 Task: Create a due date automation trigger when advanced on, 2 days after a card is due add checklist without checklist at 11:00 AM.
Action: Mouse moved to (1159, 342)
Screenshot: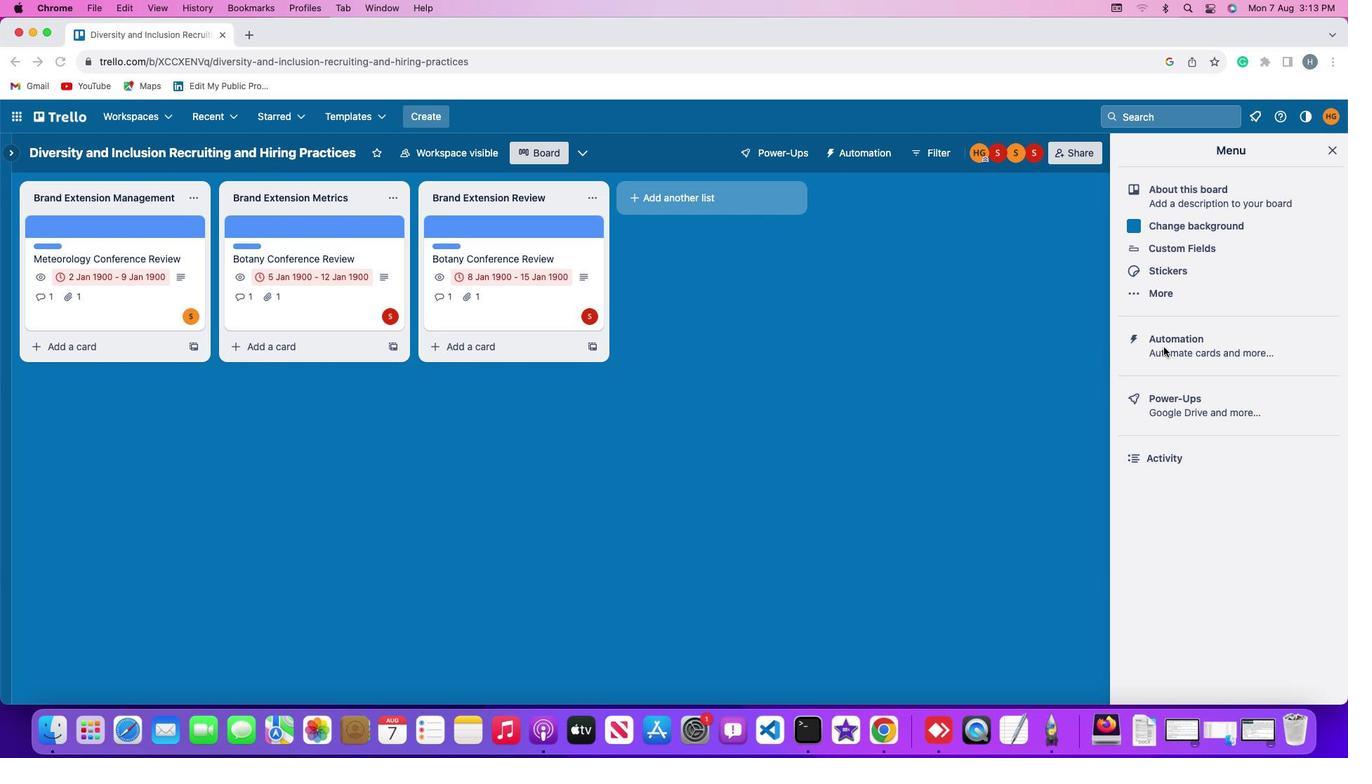 
Action: Mouse pressed left at (1159, 342)
Screenshot: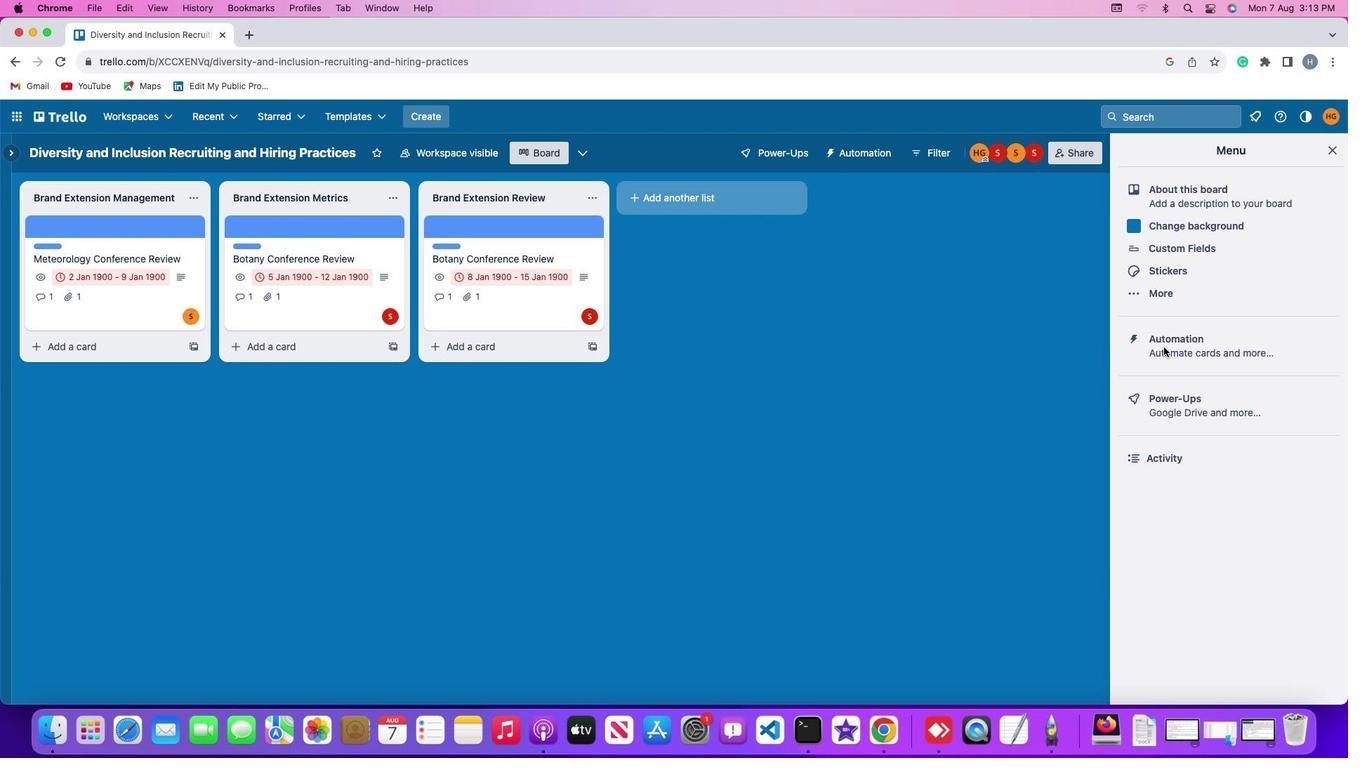 
Action: Mouse pressed left at (1159, 342)
Screenshot: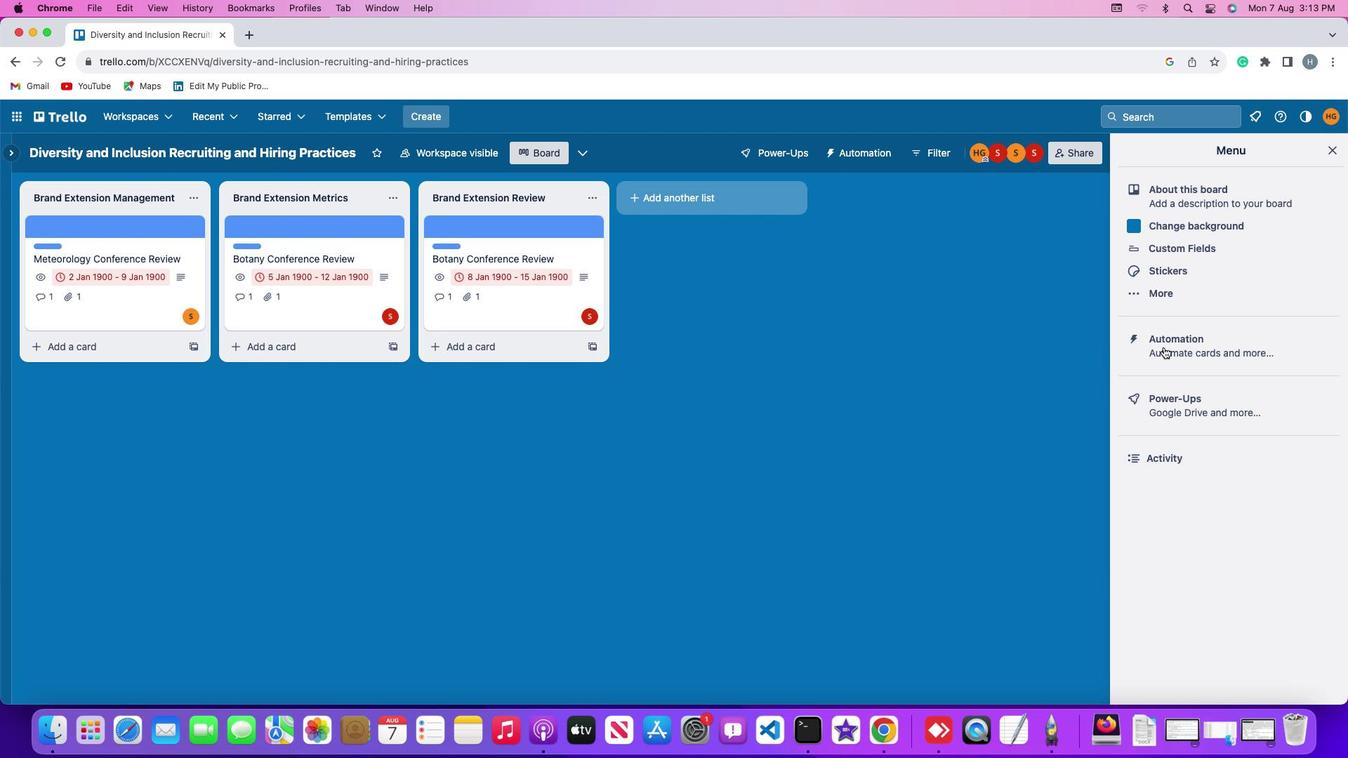 
Action: Mouse moved to (68, 325)
Screenshot: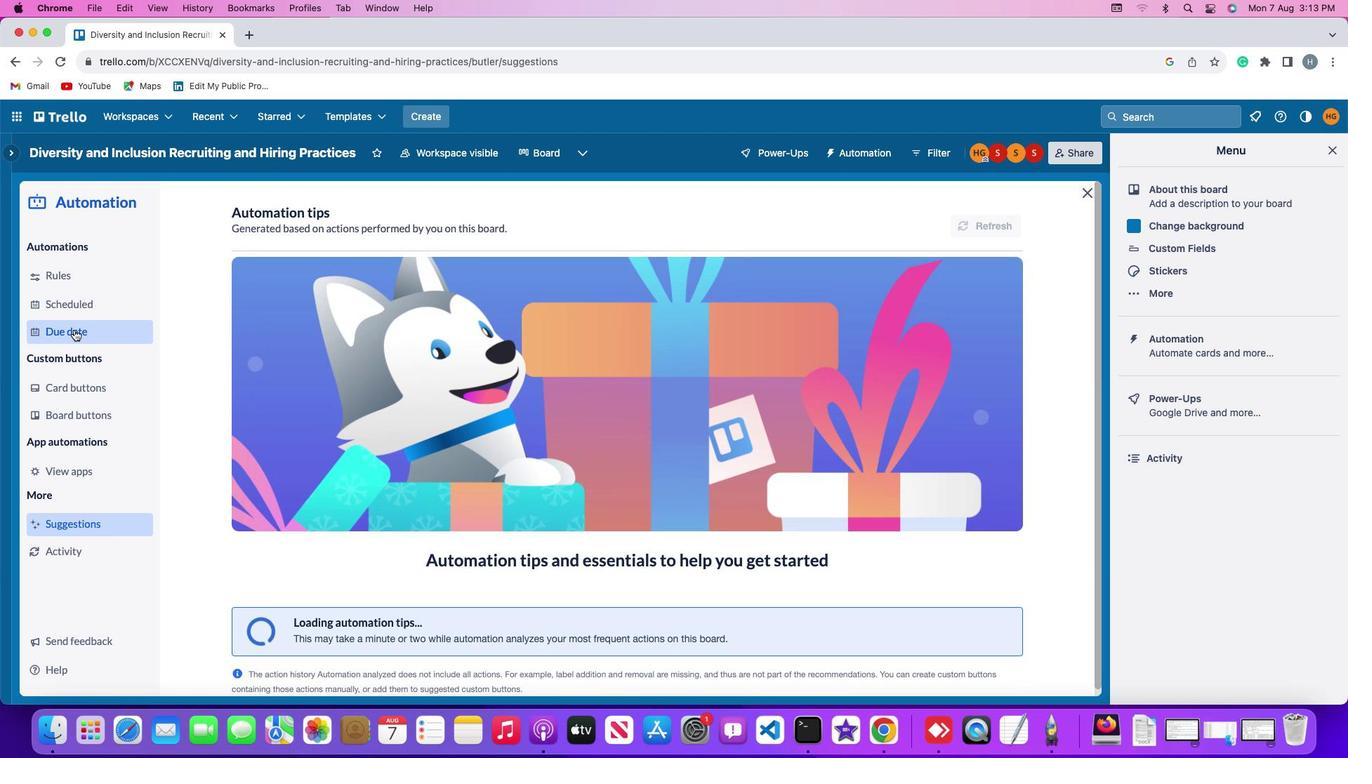 
Action: Mouse pressed left at (68, 325)
Screenshot: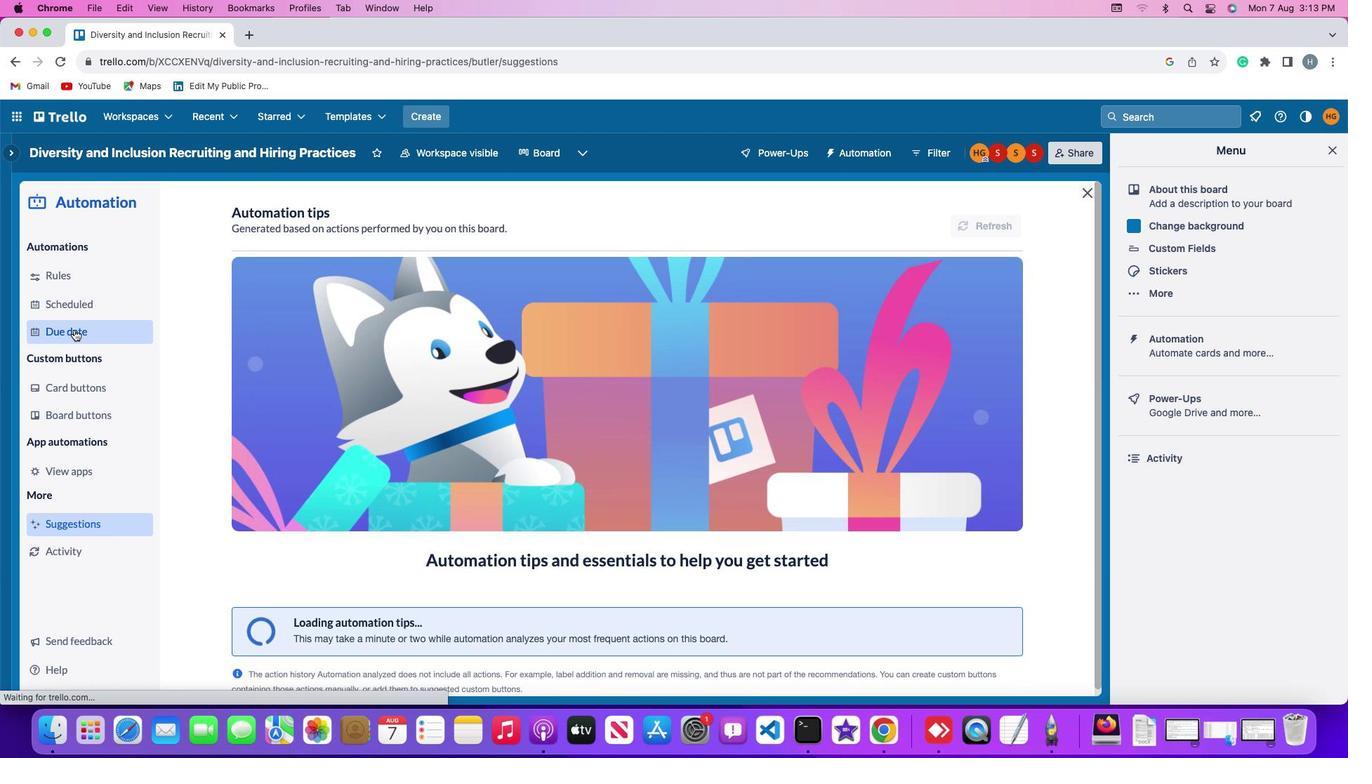 
Action: Mouse moved to (936, 210)
Screenshot: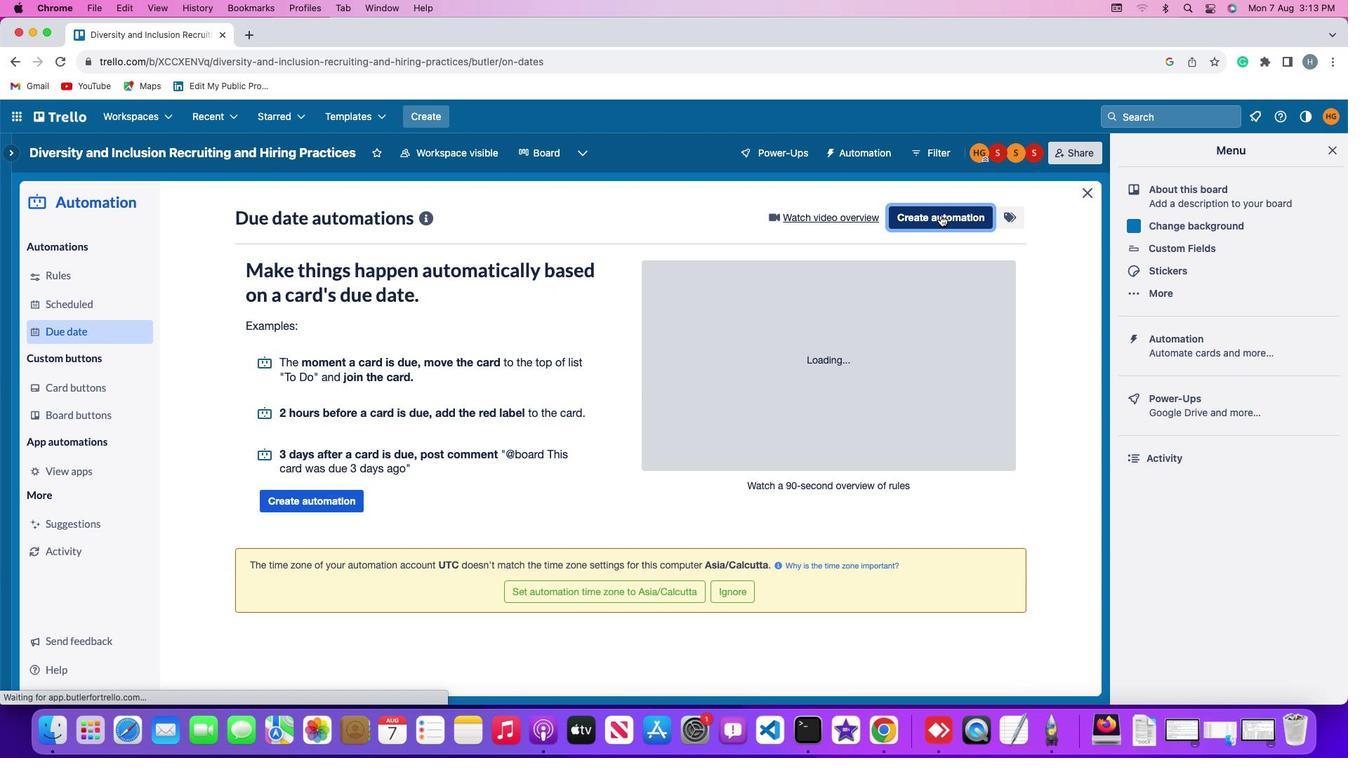 
Action: Mouse pressed left at (936, 210)
Screenshot: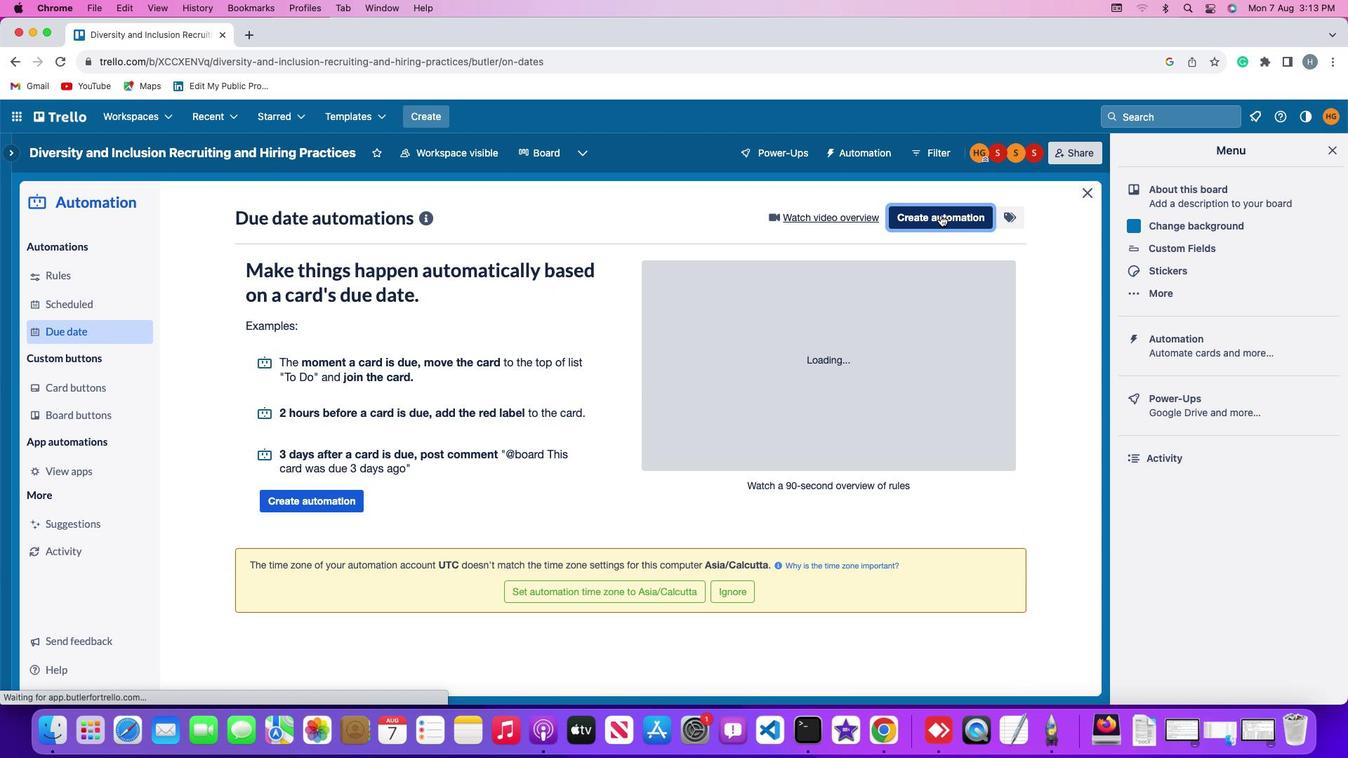 
Action: Mouse moved to (554, 342)
Screenshot: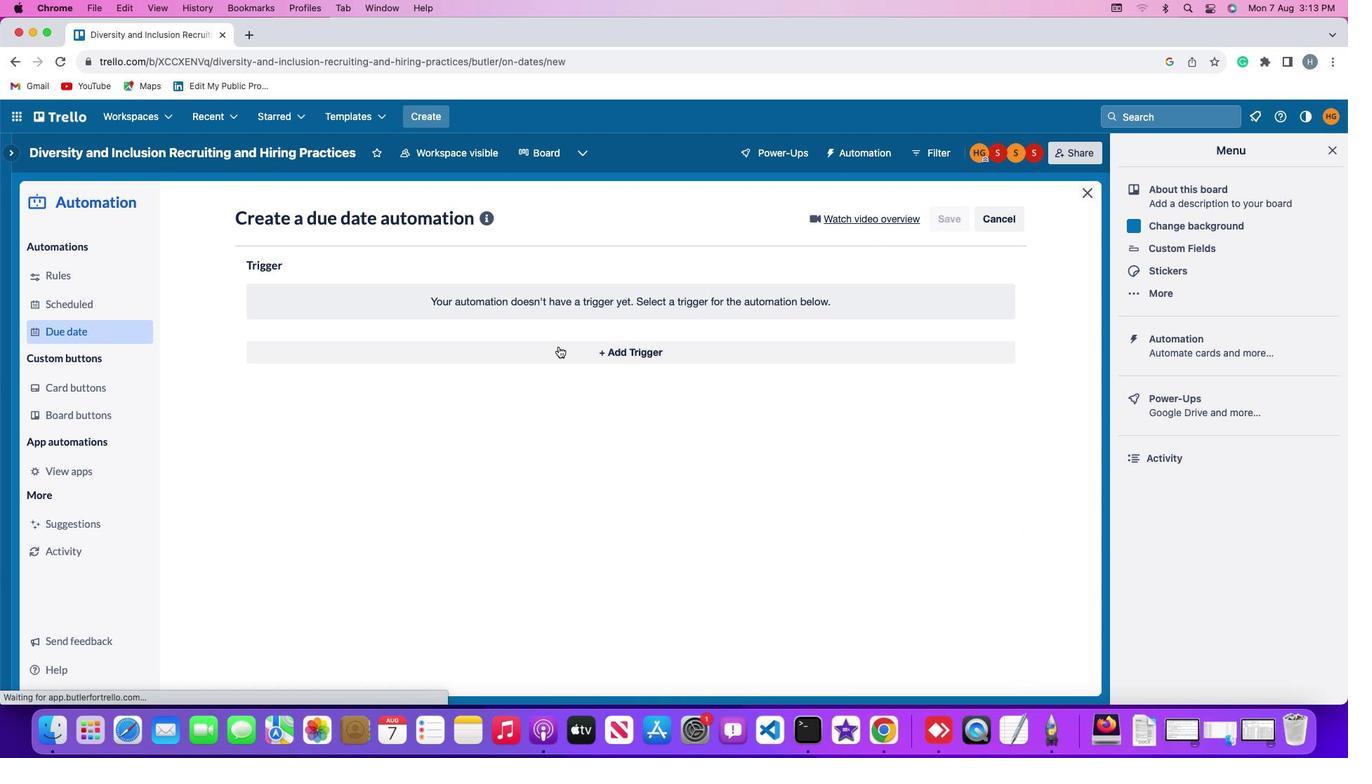 
Action: Mouse pressed left at (554, 342)
Screenshot: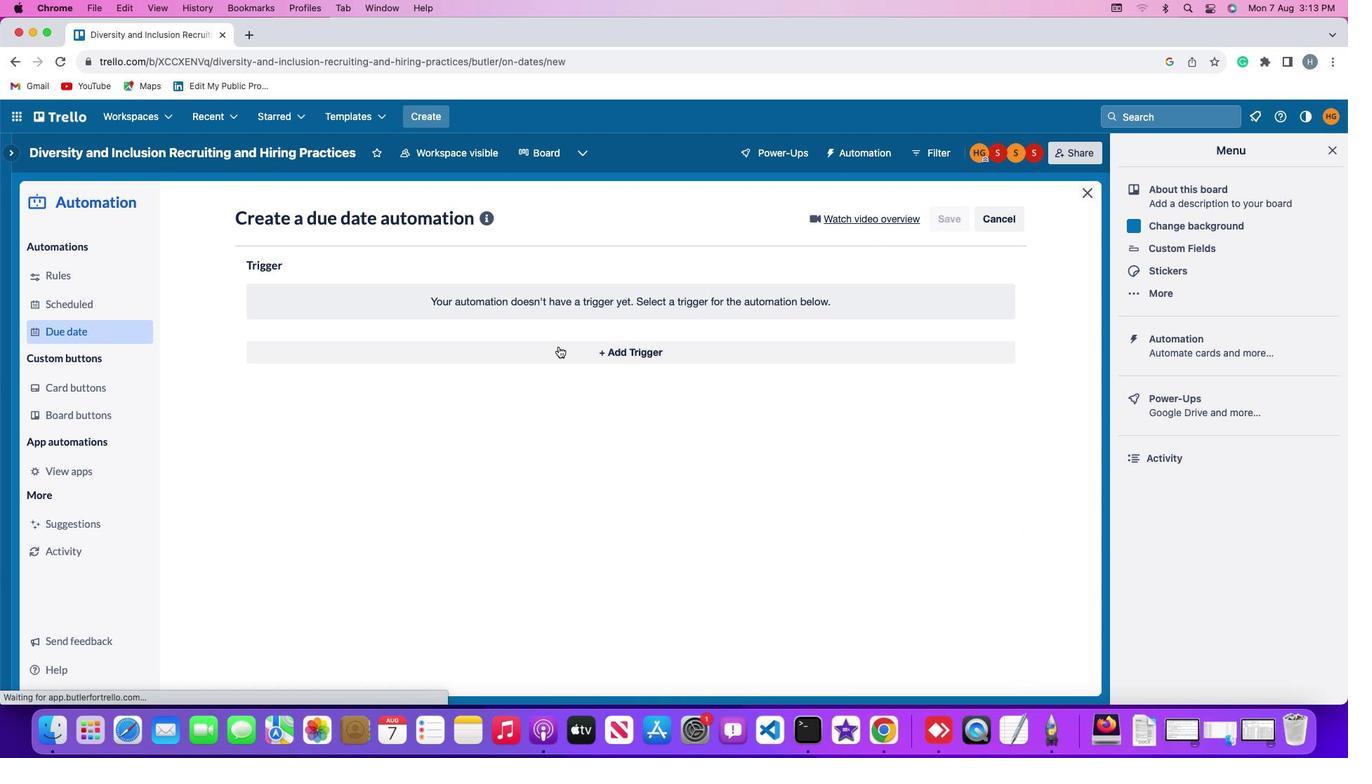 
Action: Mouse moved to (268, 559)
Screenshot: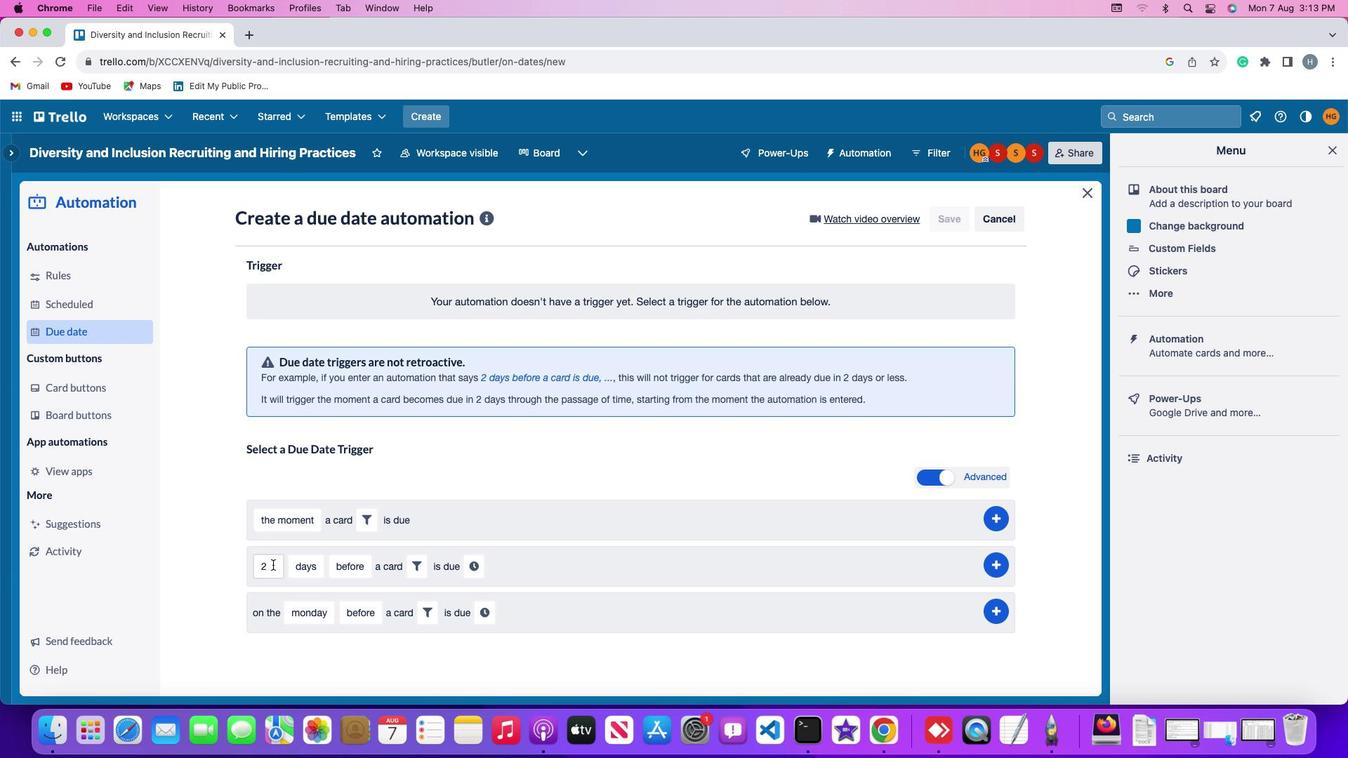 
Action: Mouse pressed left at (268, 559)
Screenshot: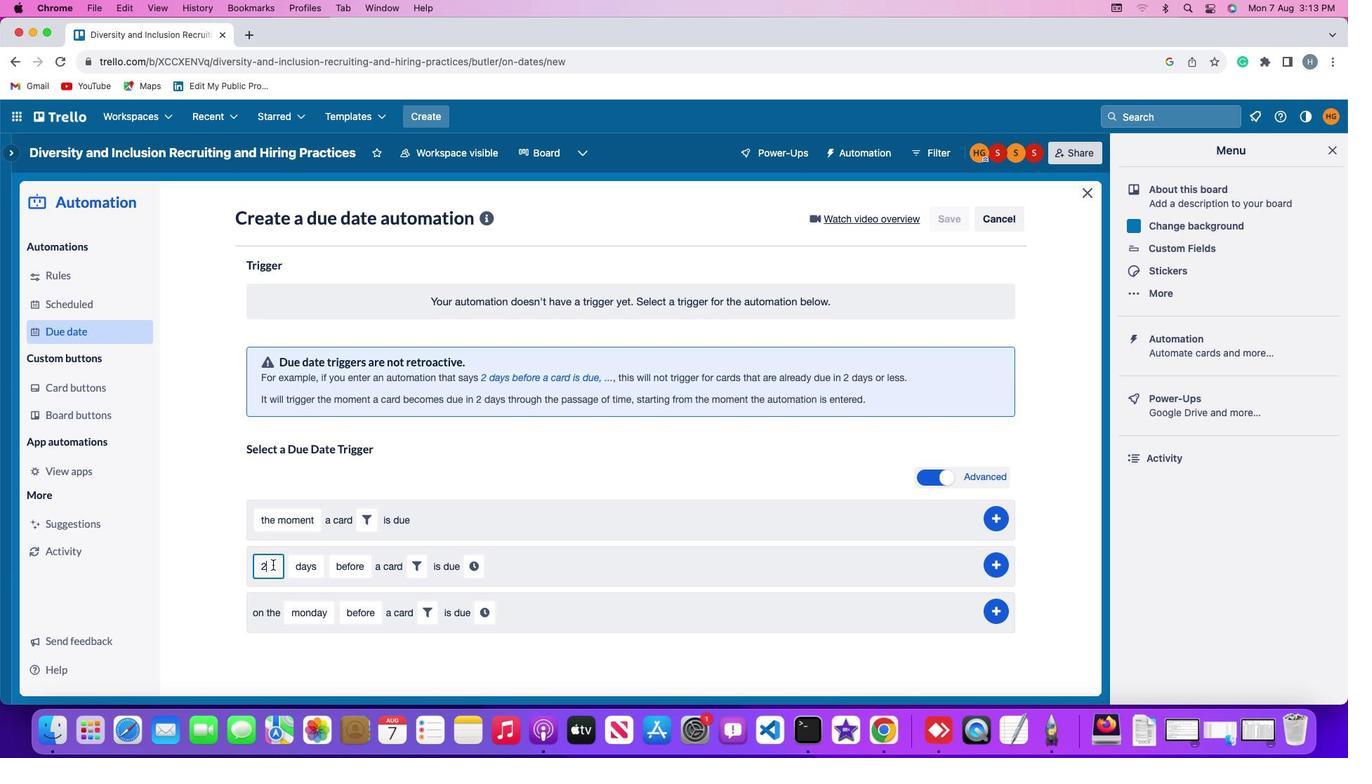 
Action: Mouse moved to (285, 551)
Screenshot: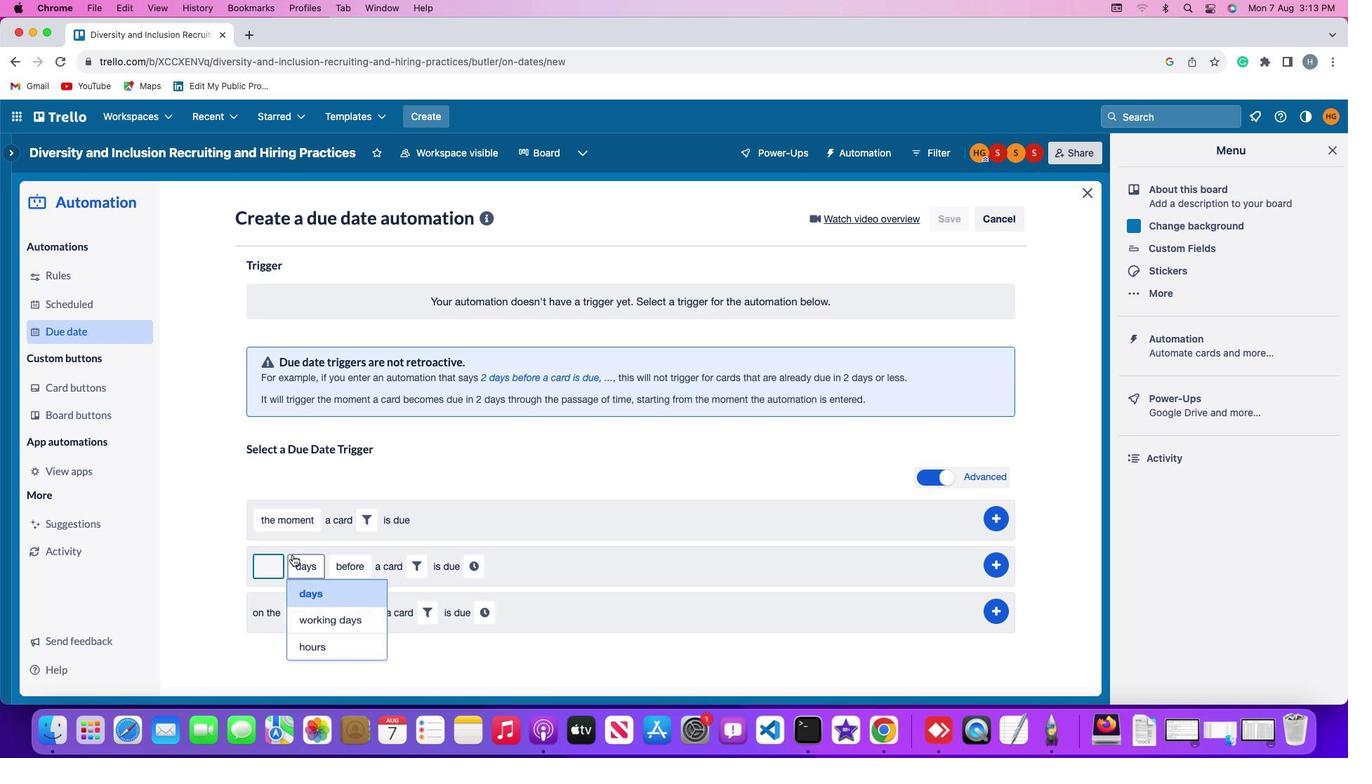 
Action: Key pressed Key.backspace
Screenshot: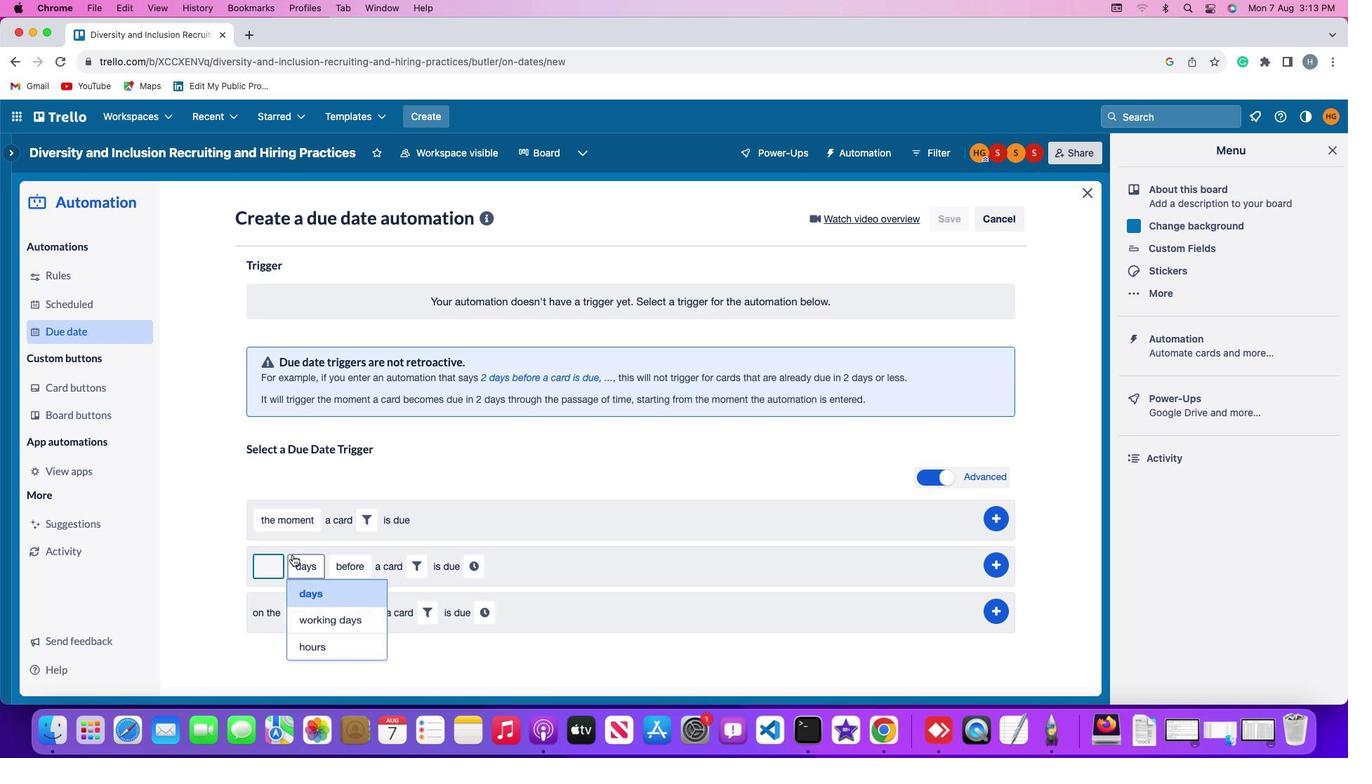 
Action: Mouse moved to (287, 550)
Screenshot: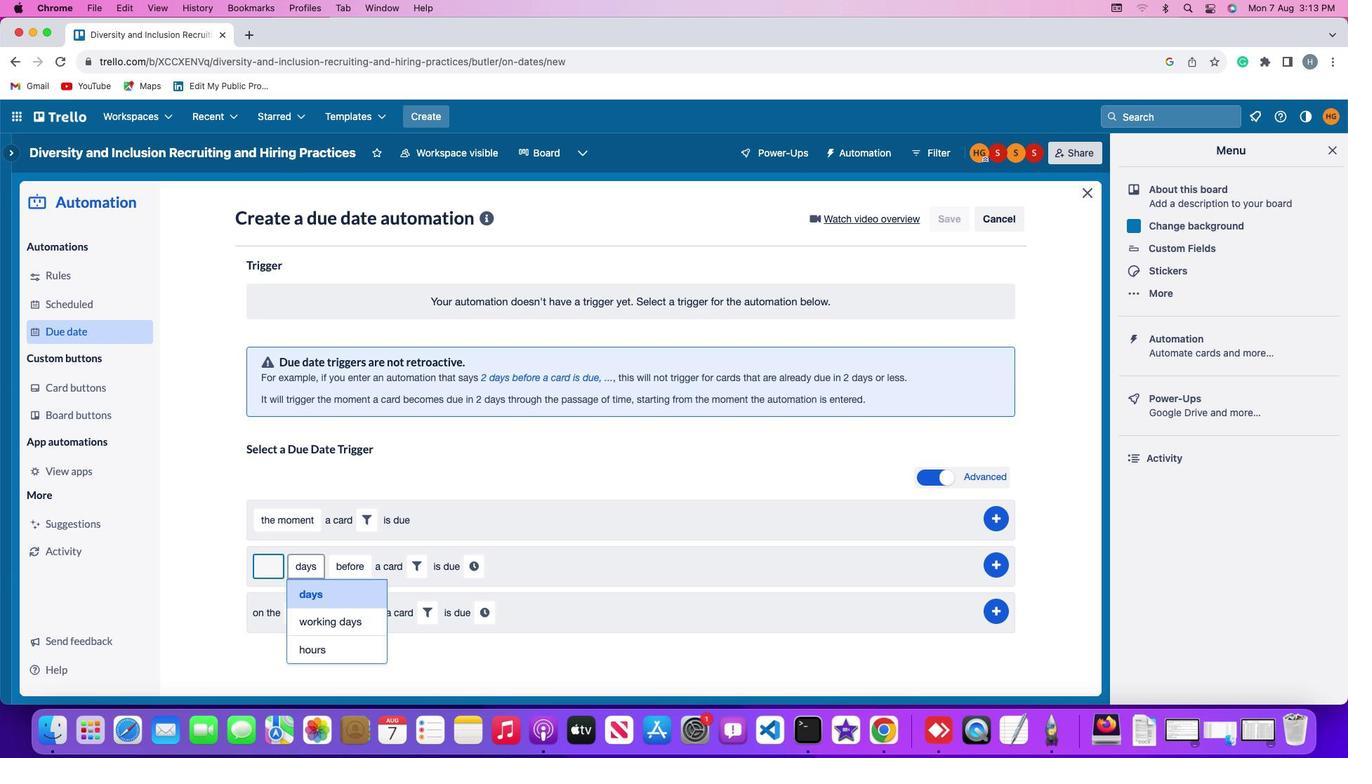 
Action: Key pressed '2'
Screenshot: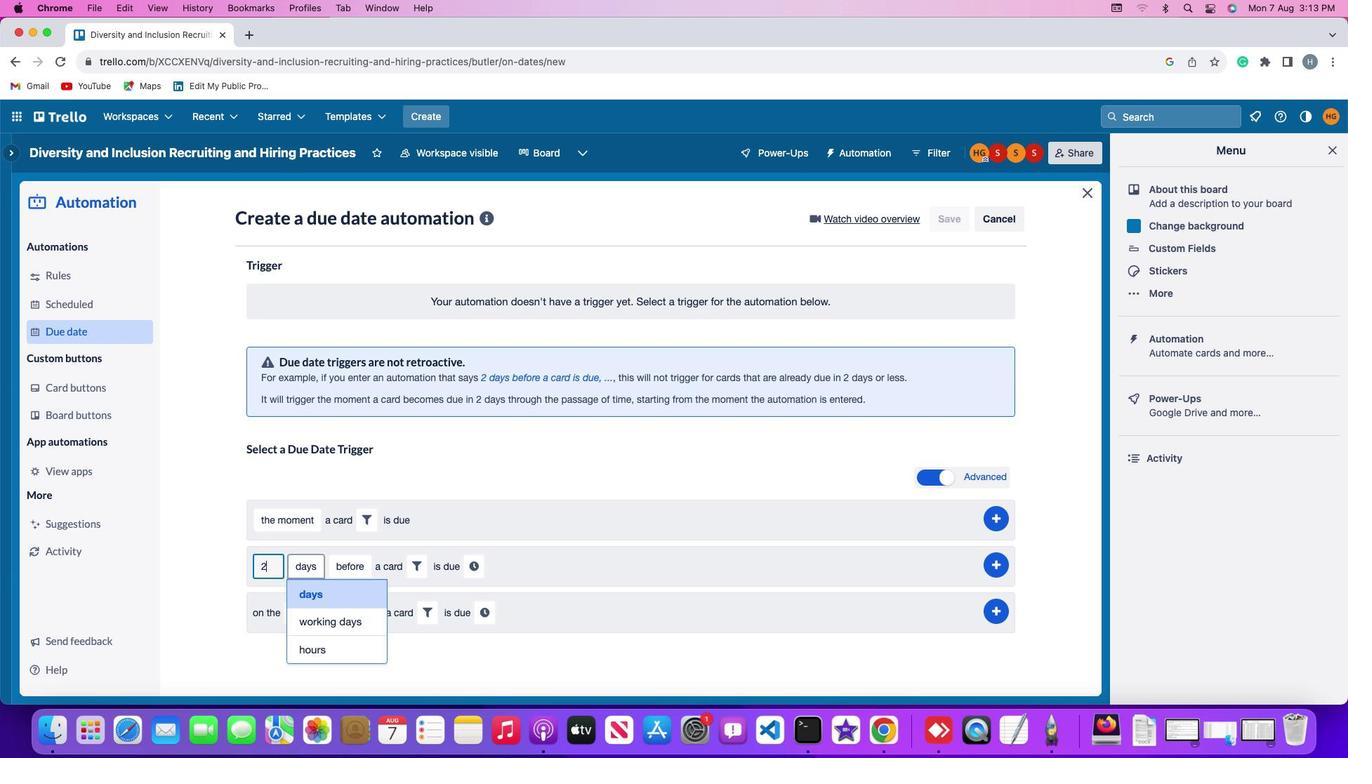 
Action: Mouse moved to (315, 589)
Screenshot: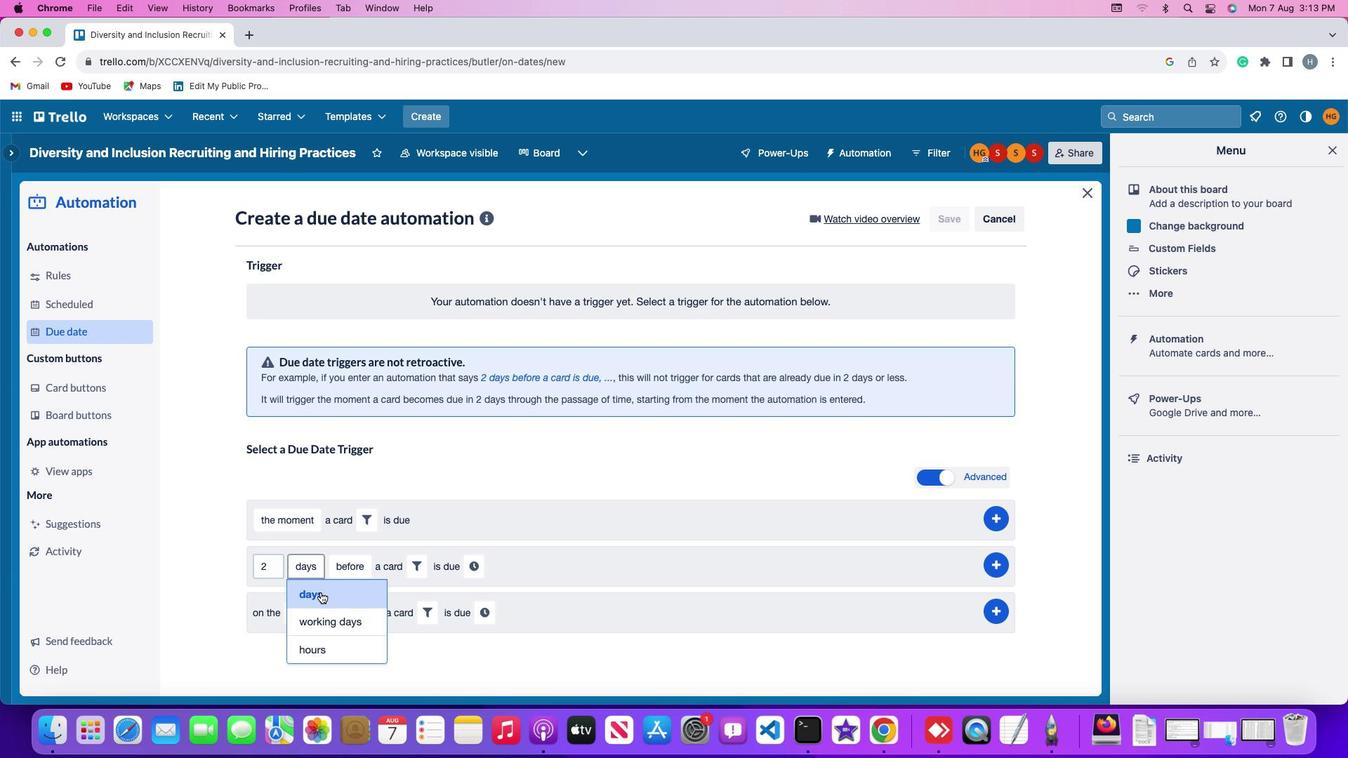 
Action: Mouse pressed left at (315, 589)
Screenshot: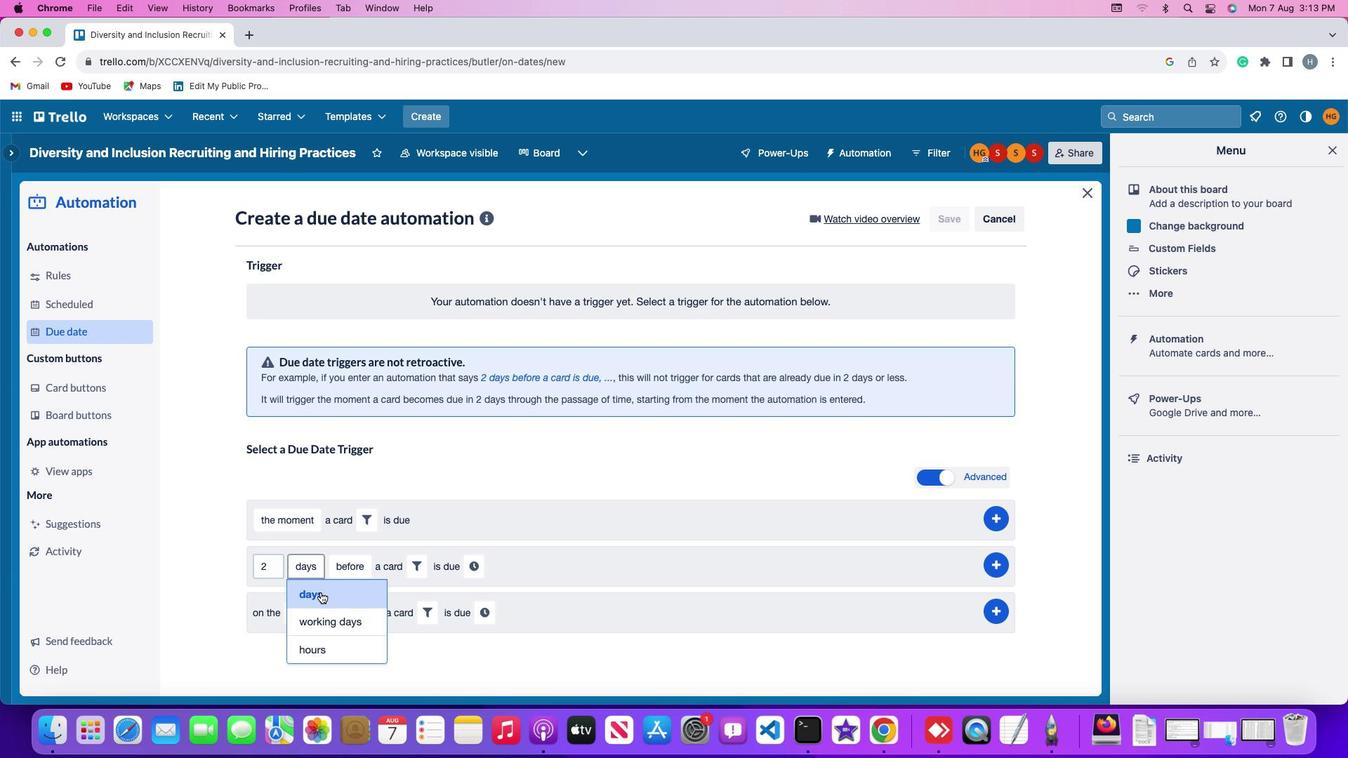 
Action: Mouse moved to (339, 558)
Screenshot: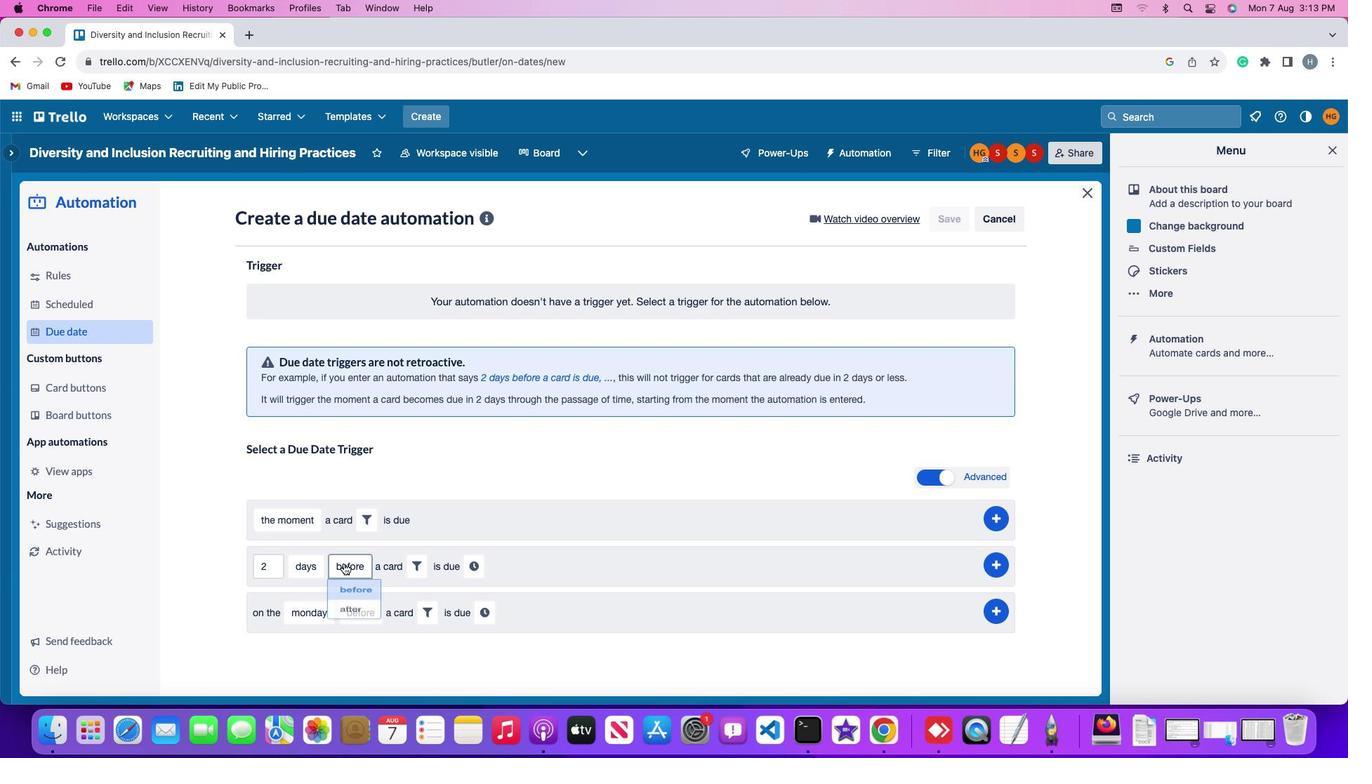 
Action: Mouse pressed left at (339, 558)
Screenshot: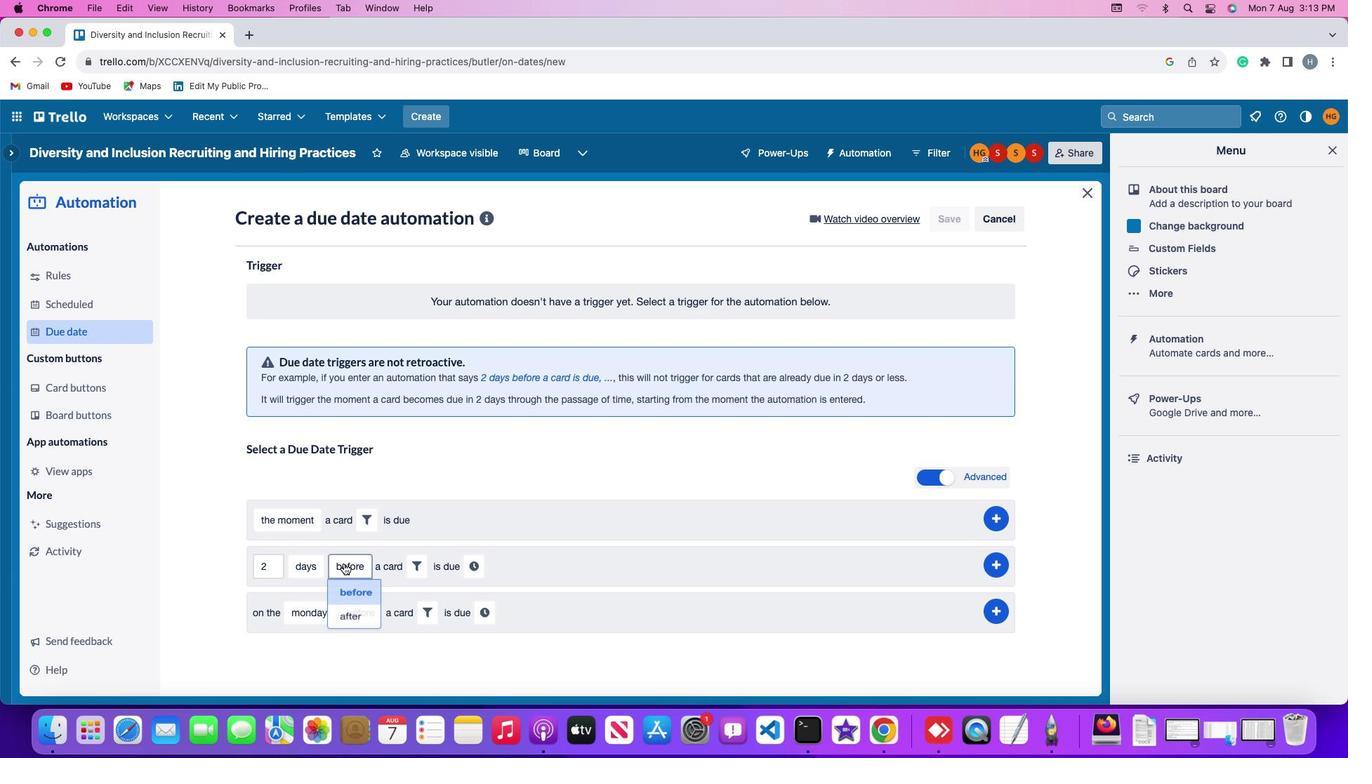 
Action: Mouse moved to (351, 623)
Screenshot: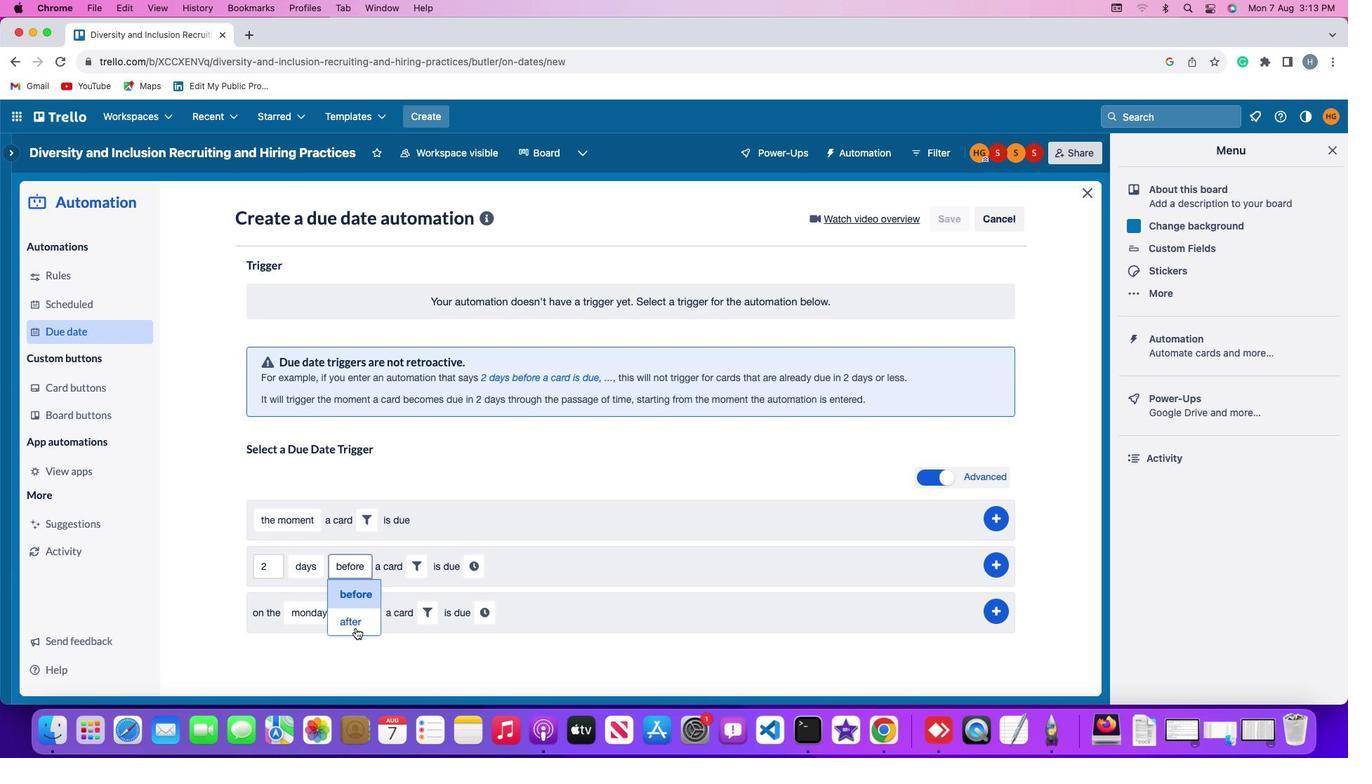 
Action: Mouse pressed left at (351, 623)
Screenshot: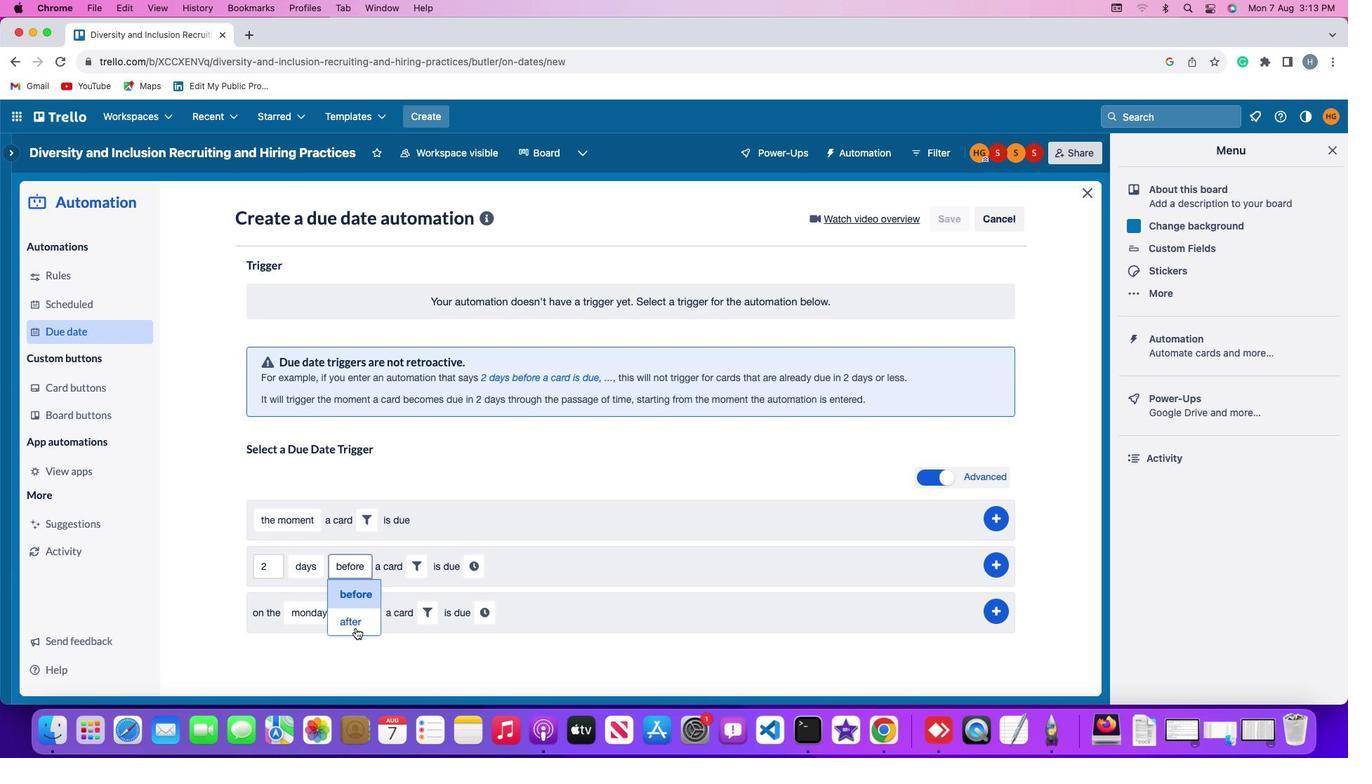 
Action: Mouse moved to (402, 561)
Screenshot: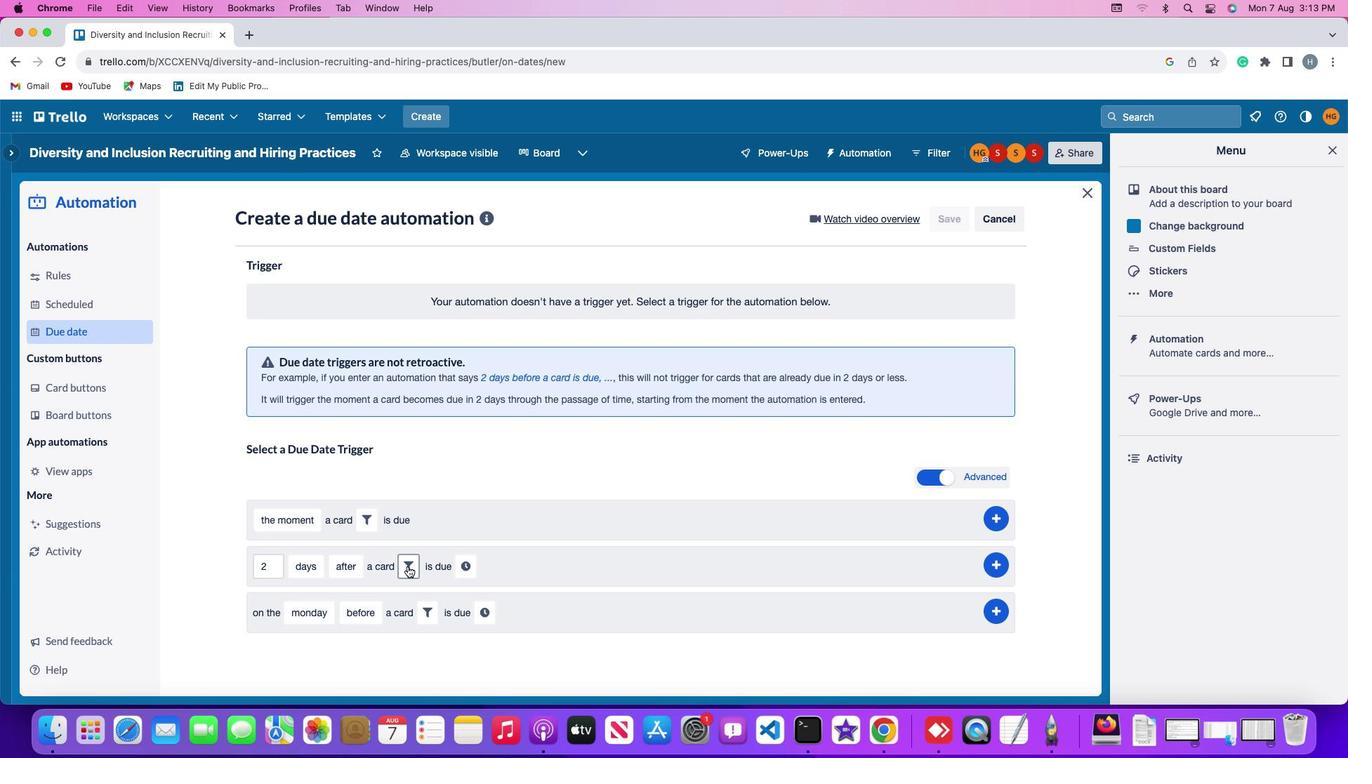 
Action: Mouse pressed left at (402, 561)
Screenshot: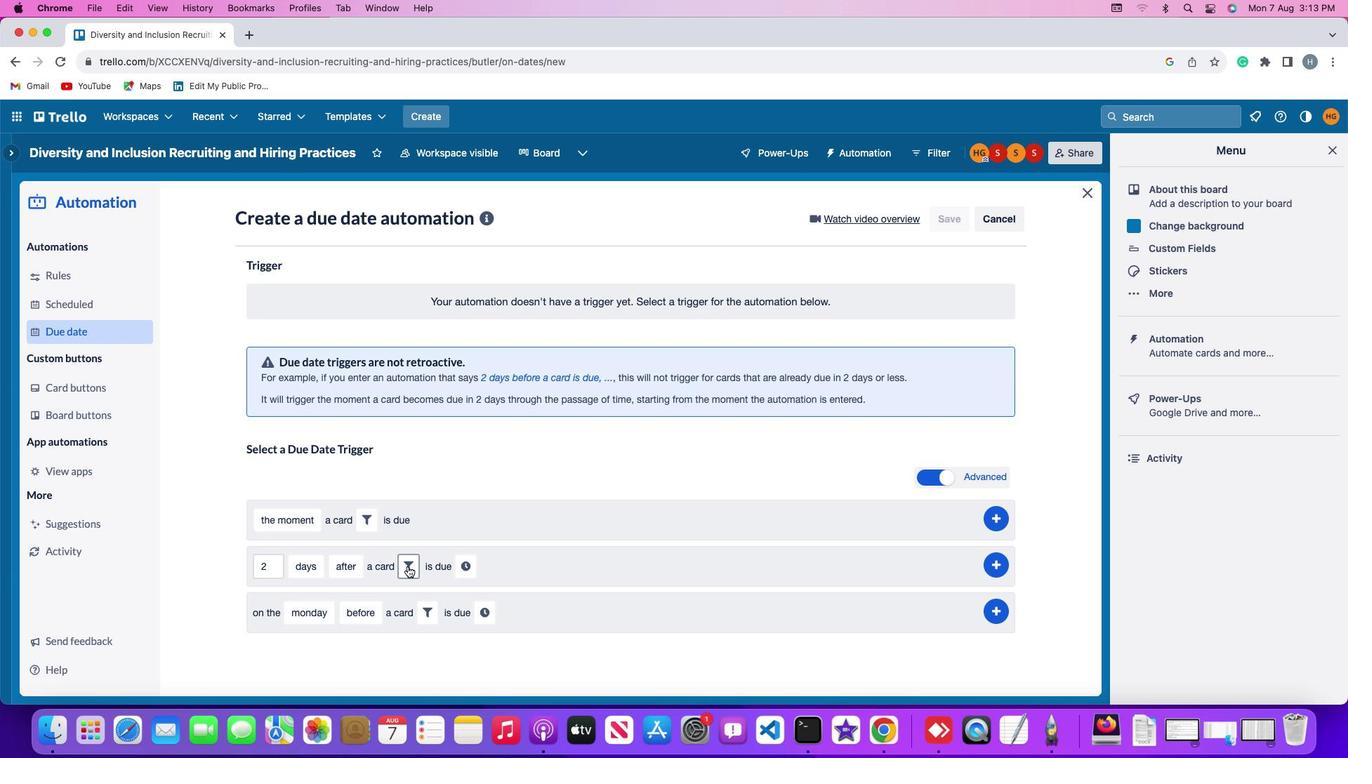 
Action: Mouse moved to (535, 606)
Screenshot: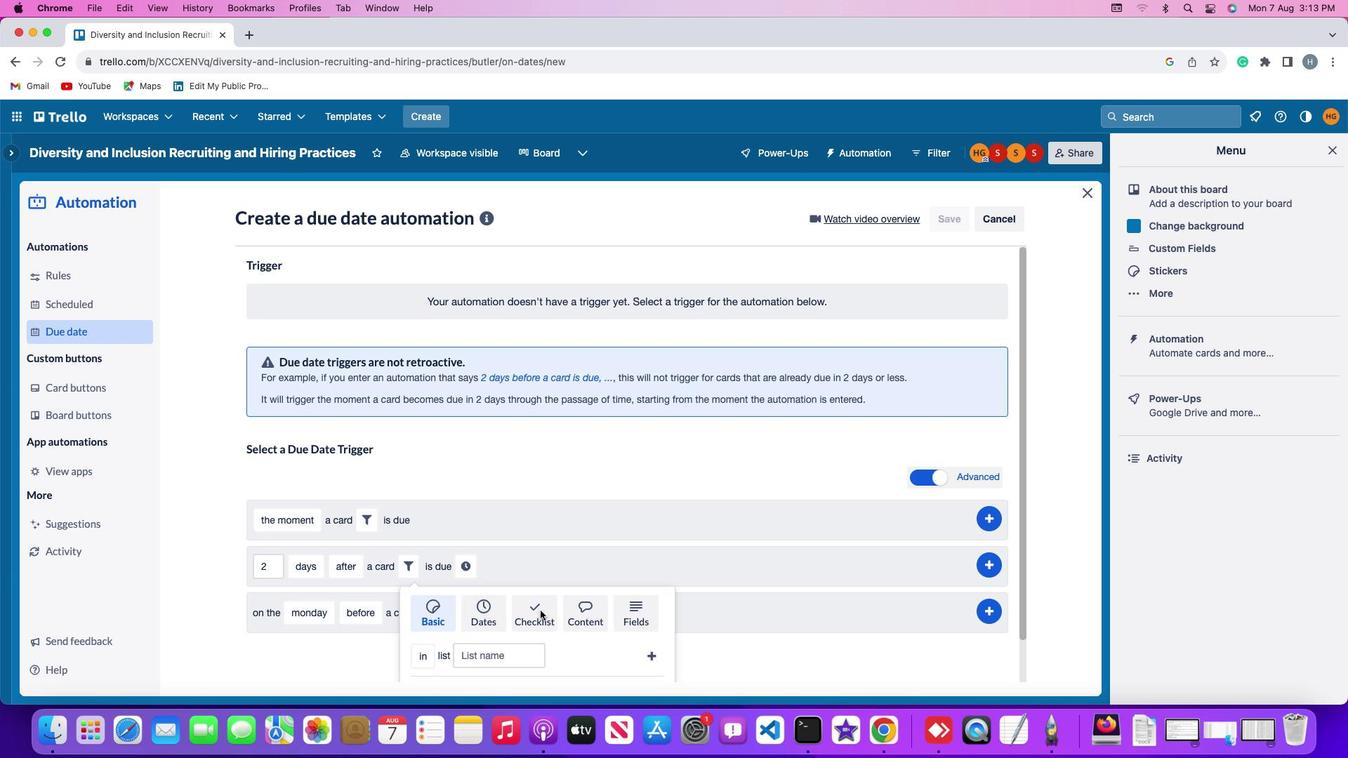 
Action: Mouse pressed left at (535, 606)
Screenshot: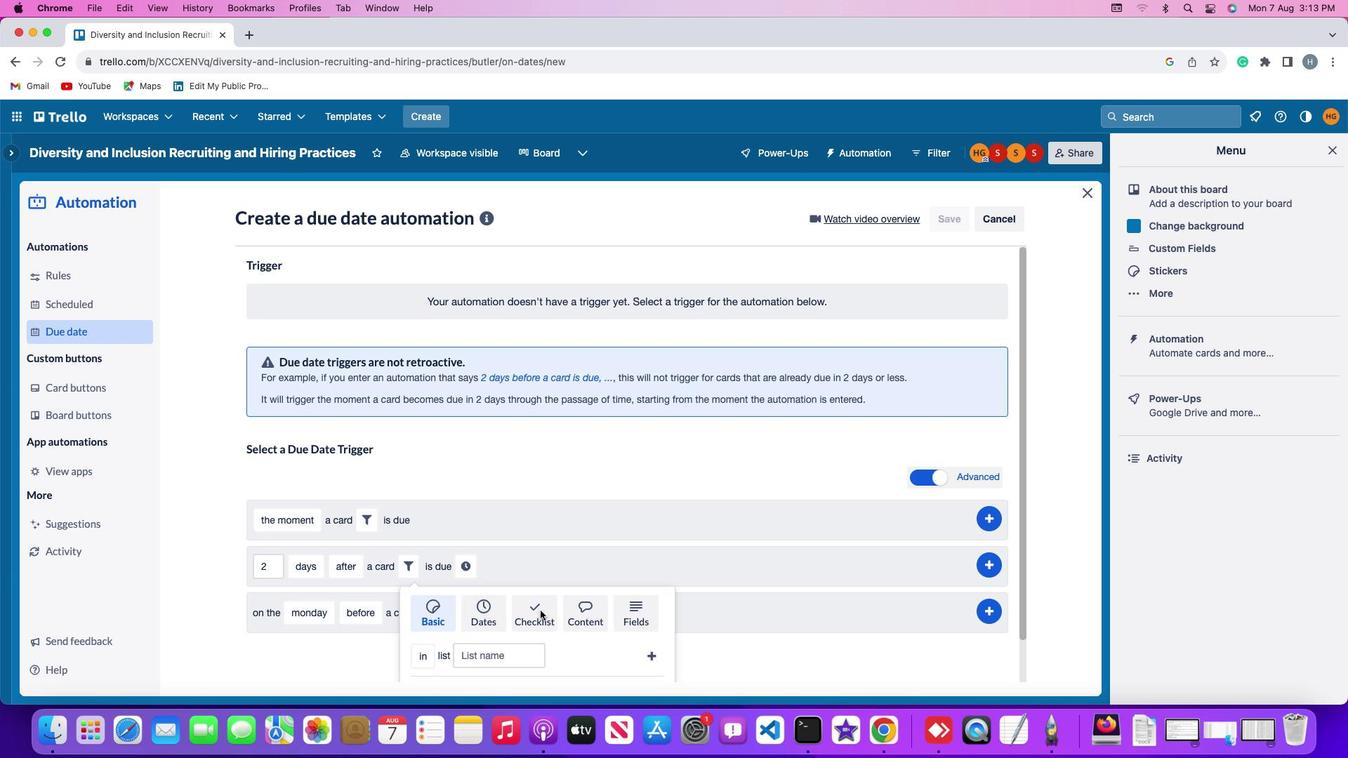 
Action: Mouse moved to (479, 651)
Screenshot: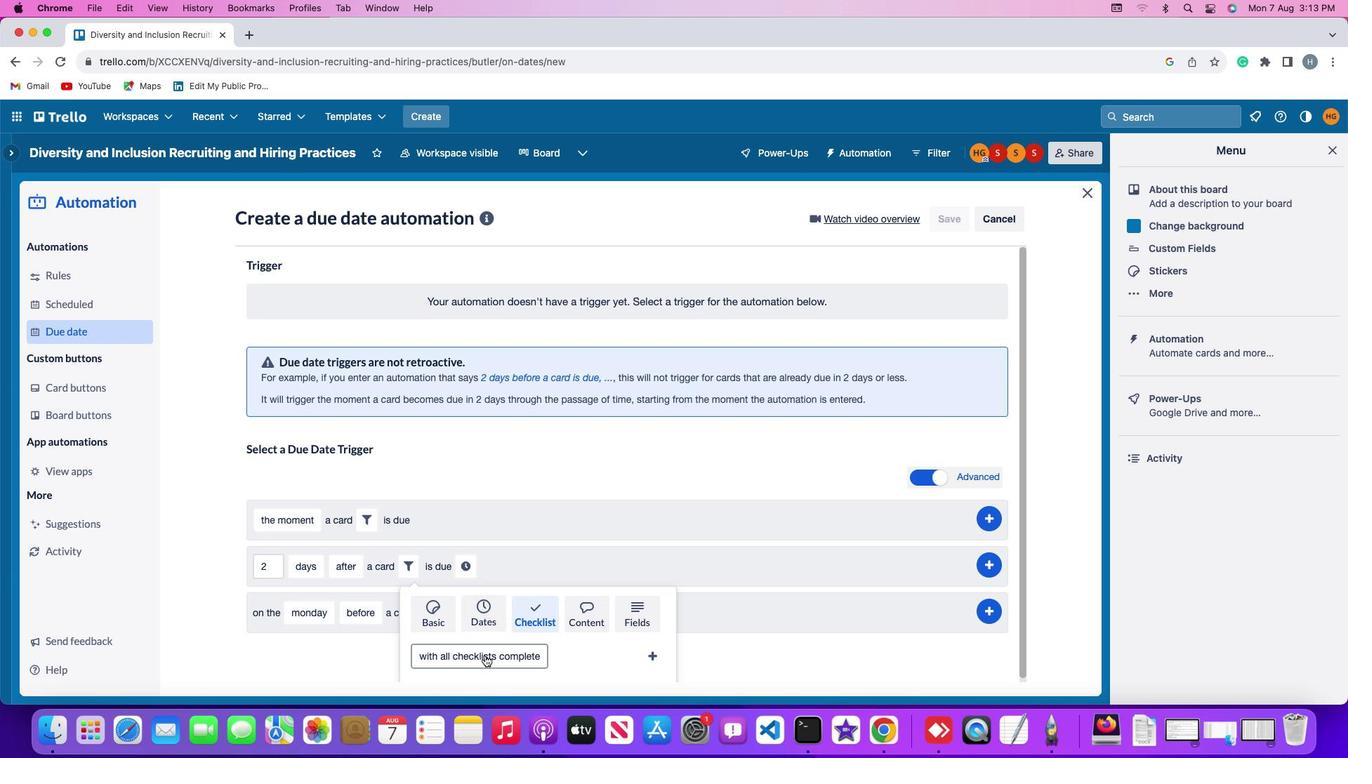 
Action: Mouse pressed left at (479, 651)
Screenshot: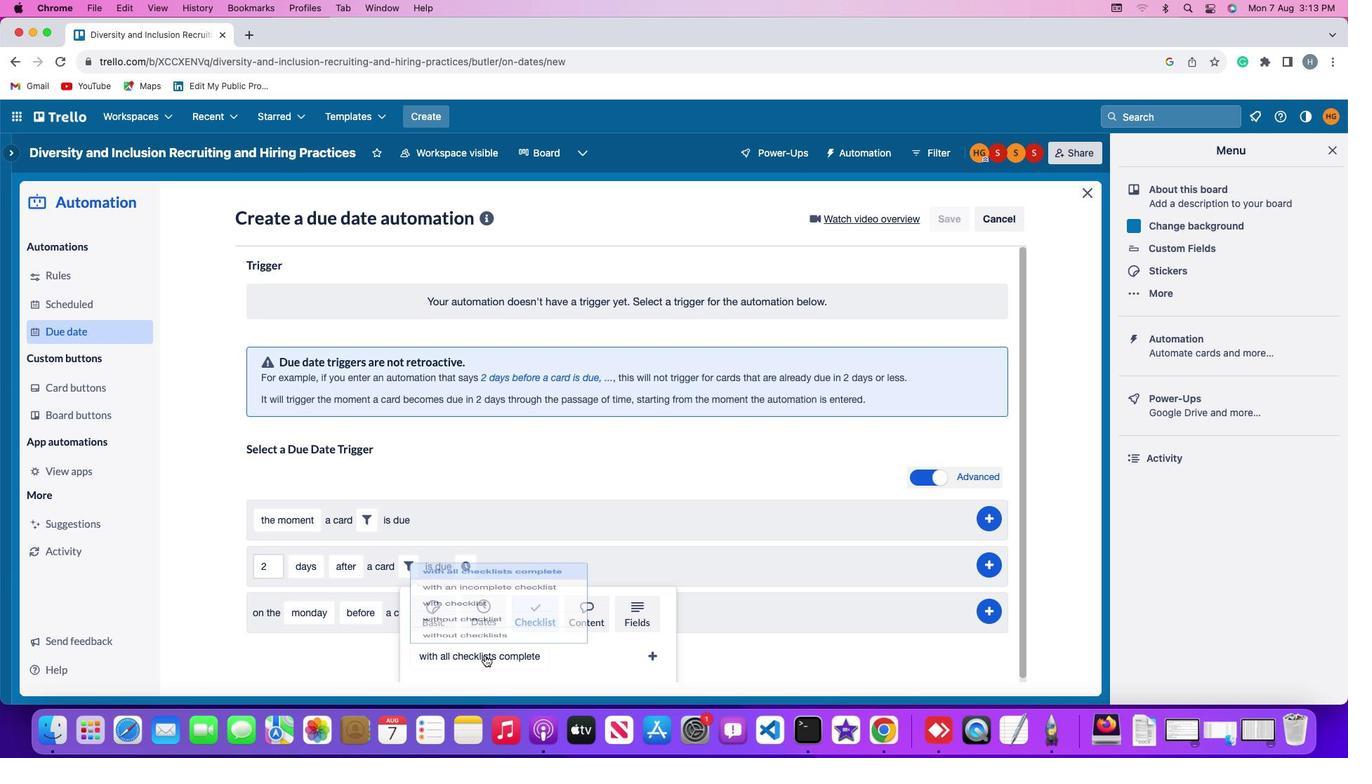 
Action: Mouse moved to (464, 622)
Screenshot: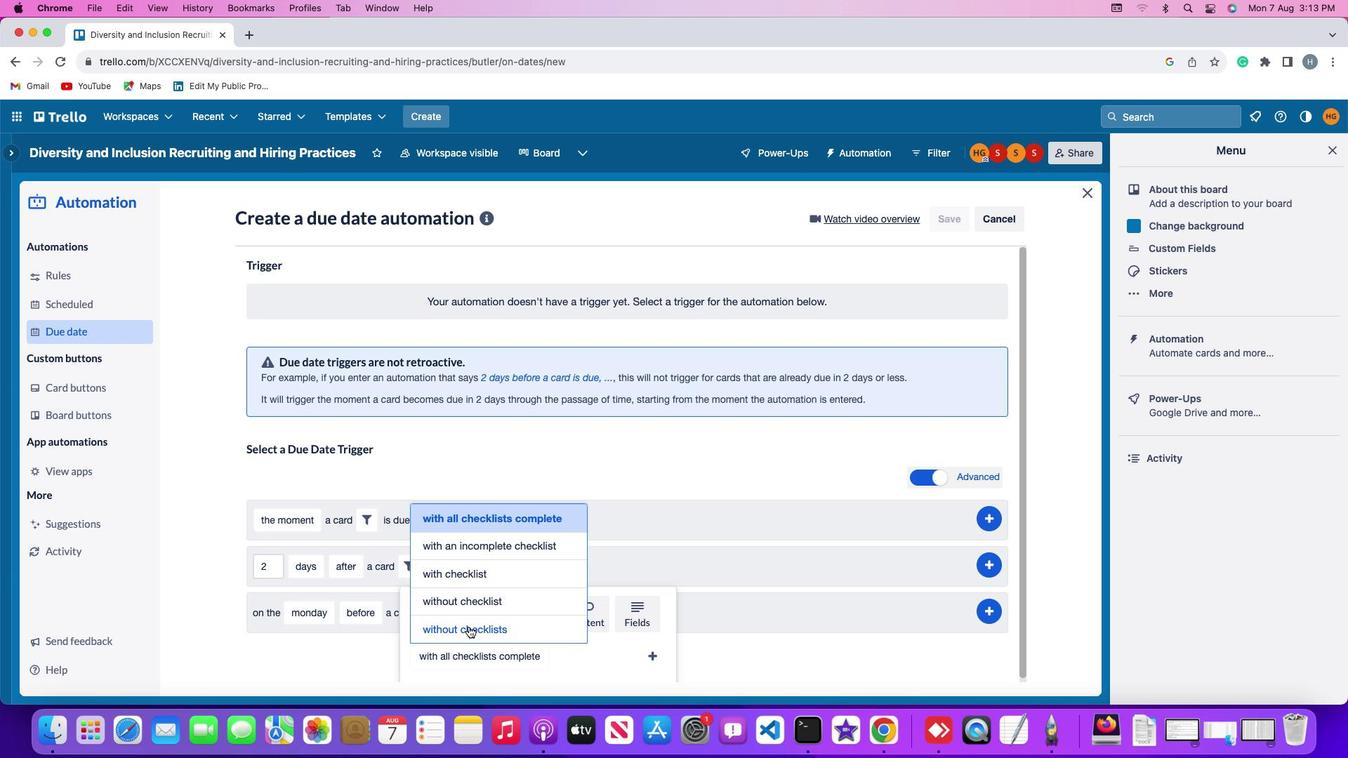 
Action: Mouse pressed left at (464, 622)
Screenshot: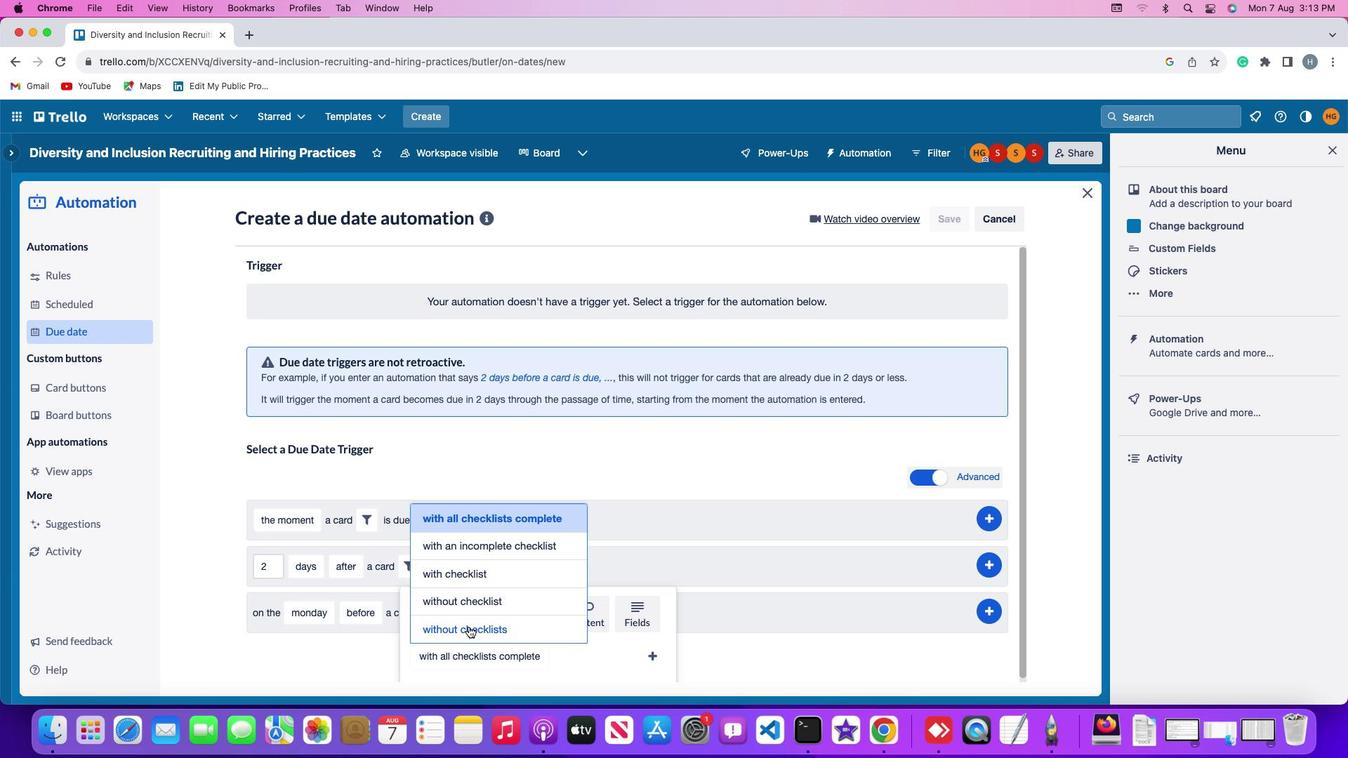
Action: Mouse moved to (649, 649)
Screenshot: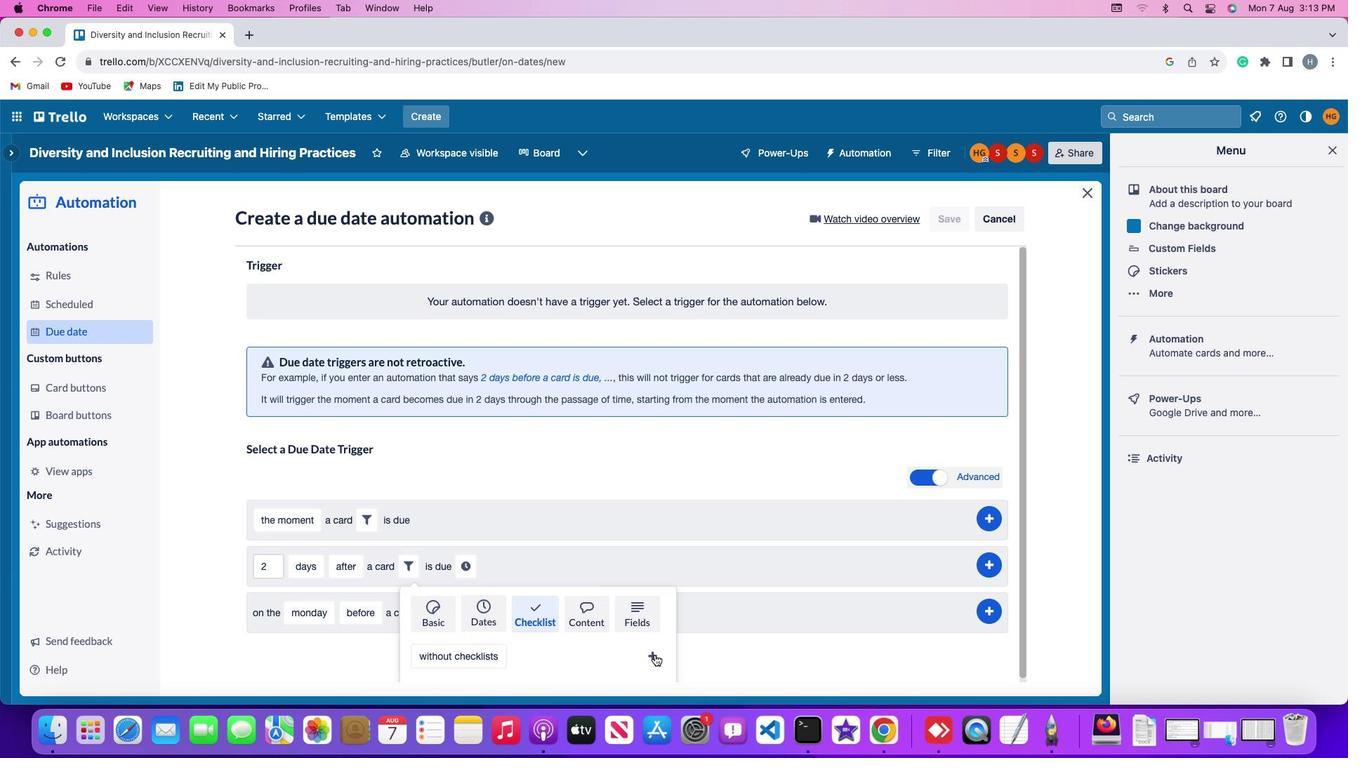 
Action: Mouse pressed left at (649, 649)
Screenshot: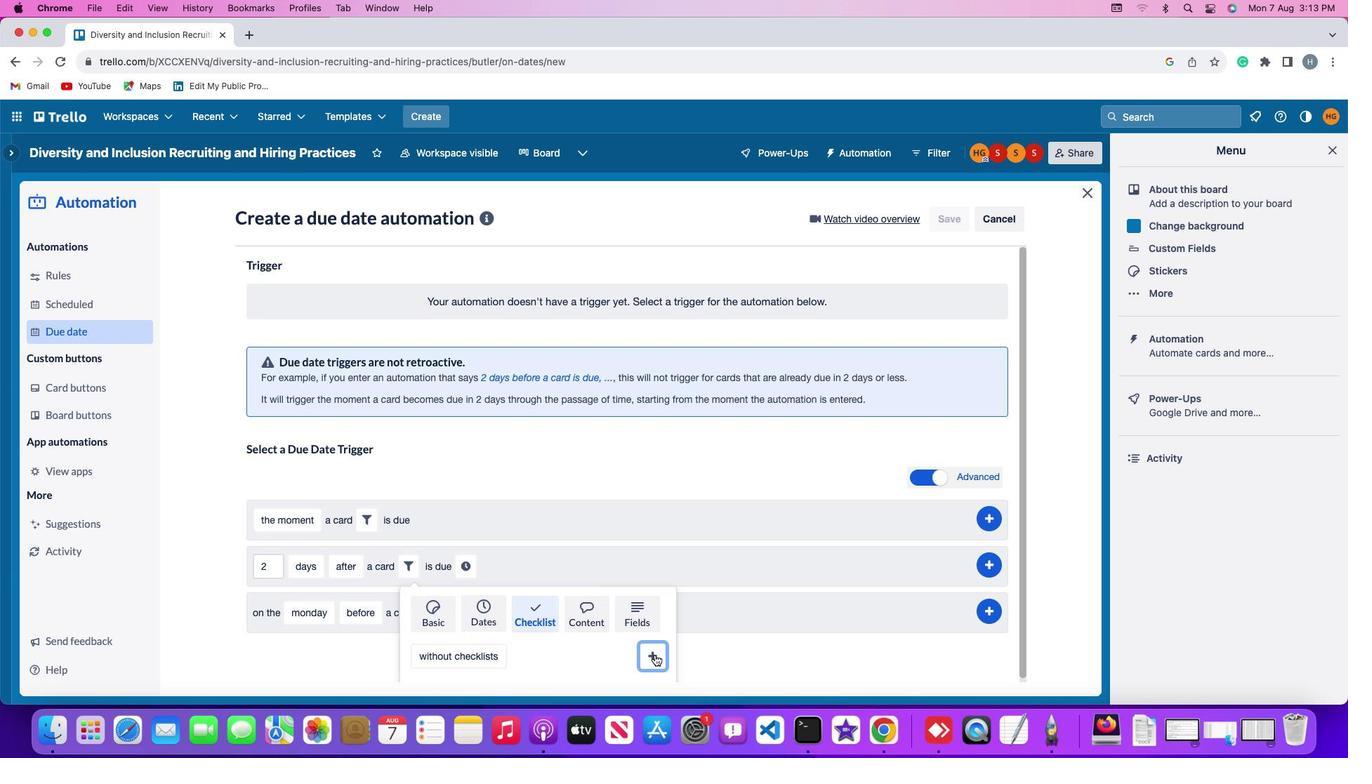 
Action: Mouse moved to (562, 556)
Screenshot: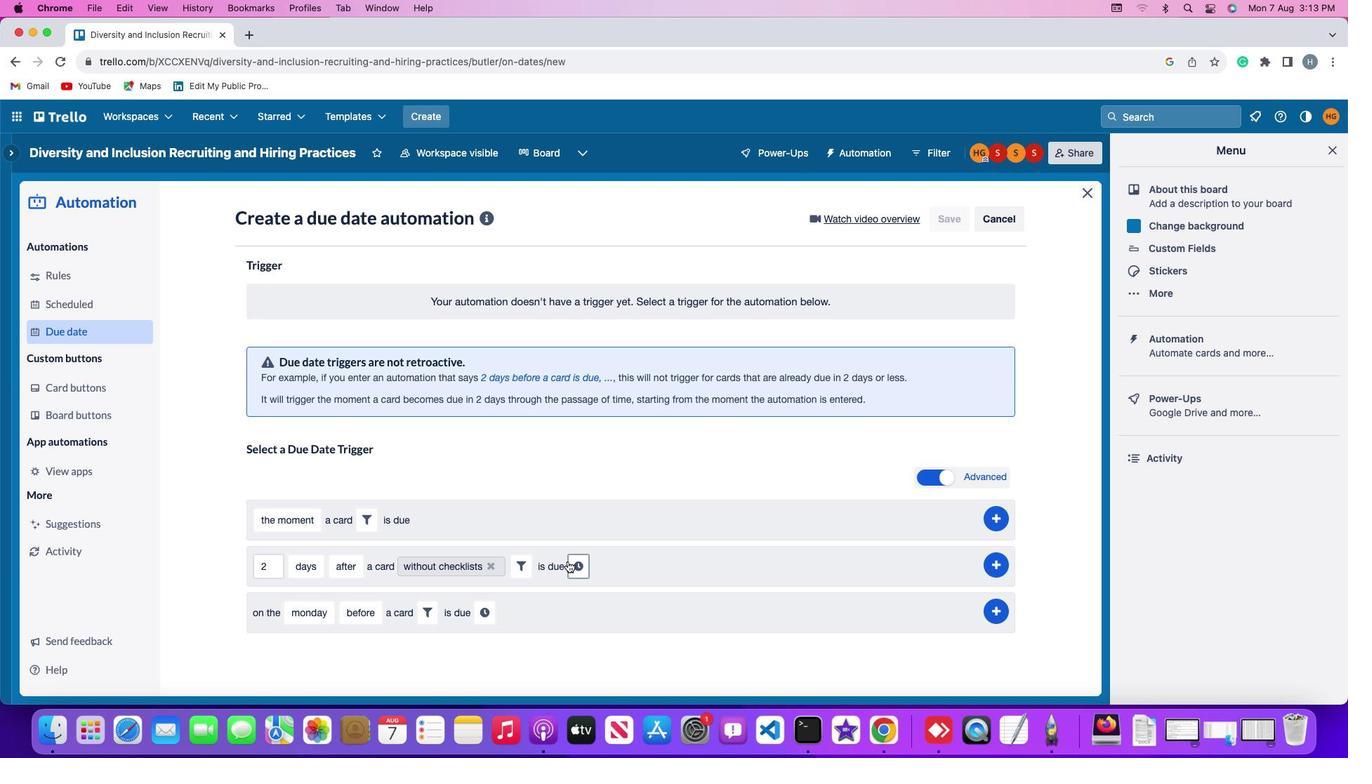 
Action: Mouse pressed left at (562, 556)
Screenshot: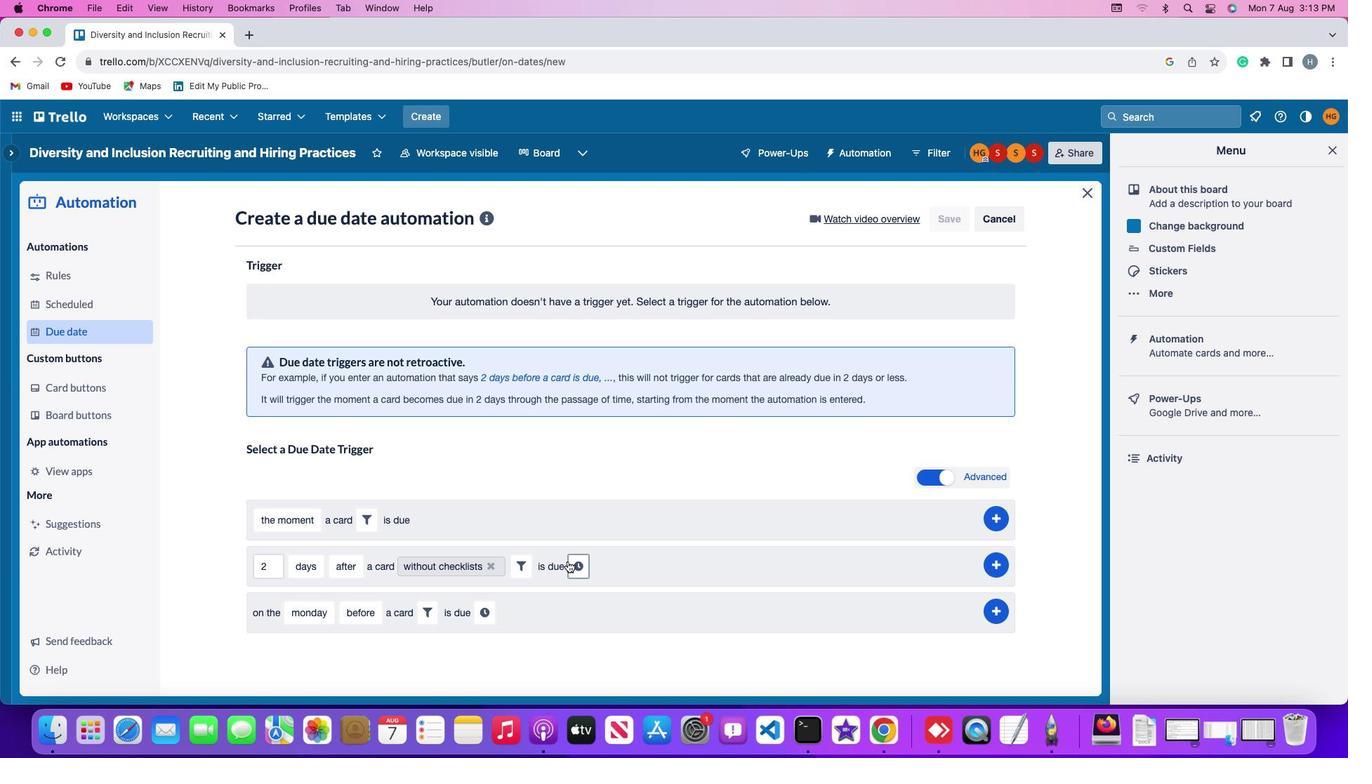 
Action: Mouse moved to (605, 566)
Screenshot: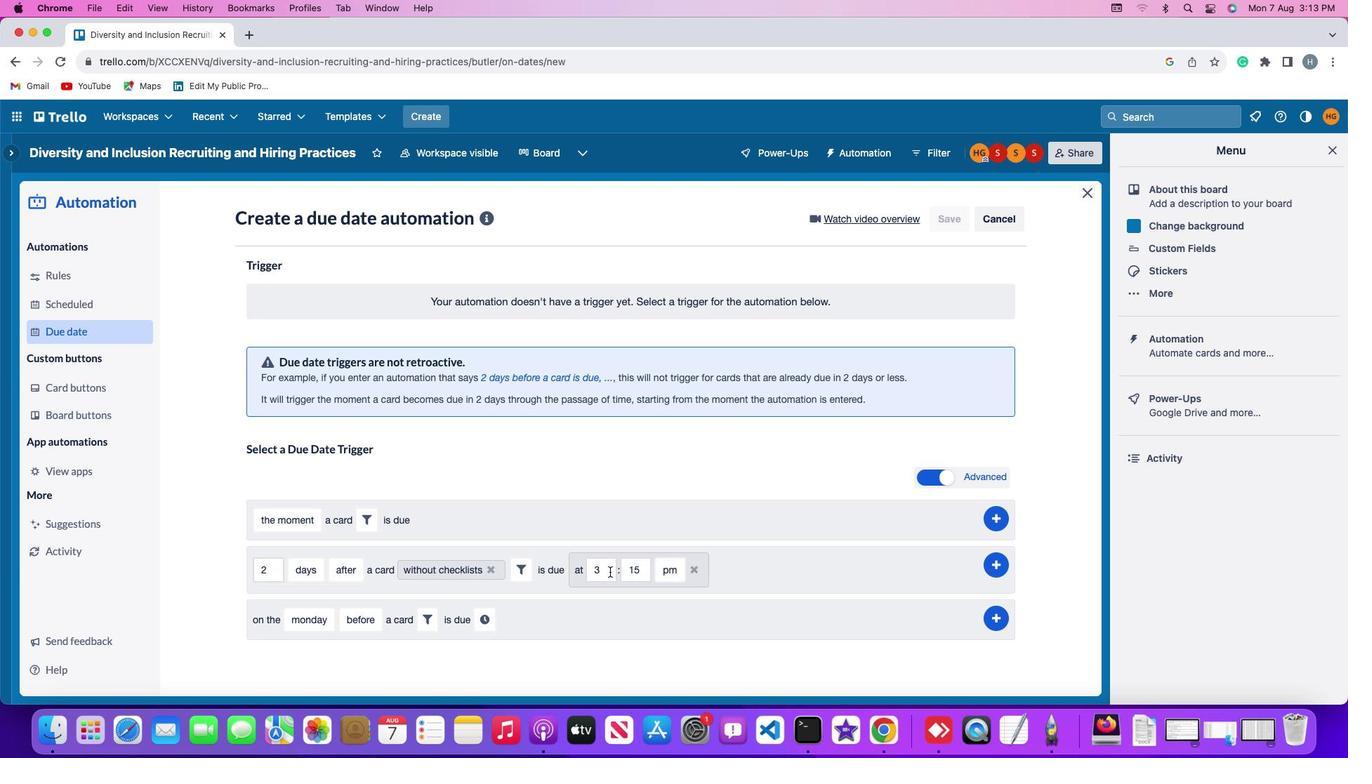 
Action: Mouse pressed left at (605, 566)
Screenshot: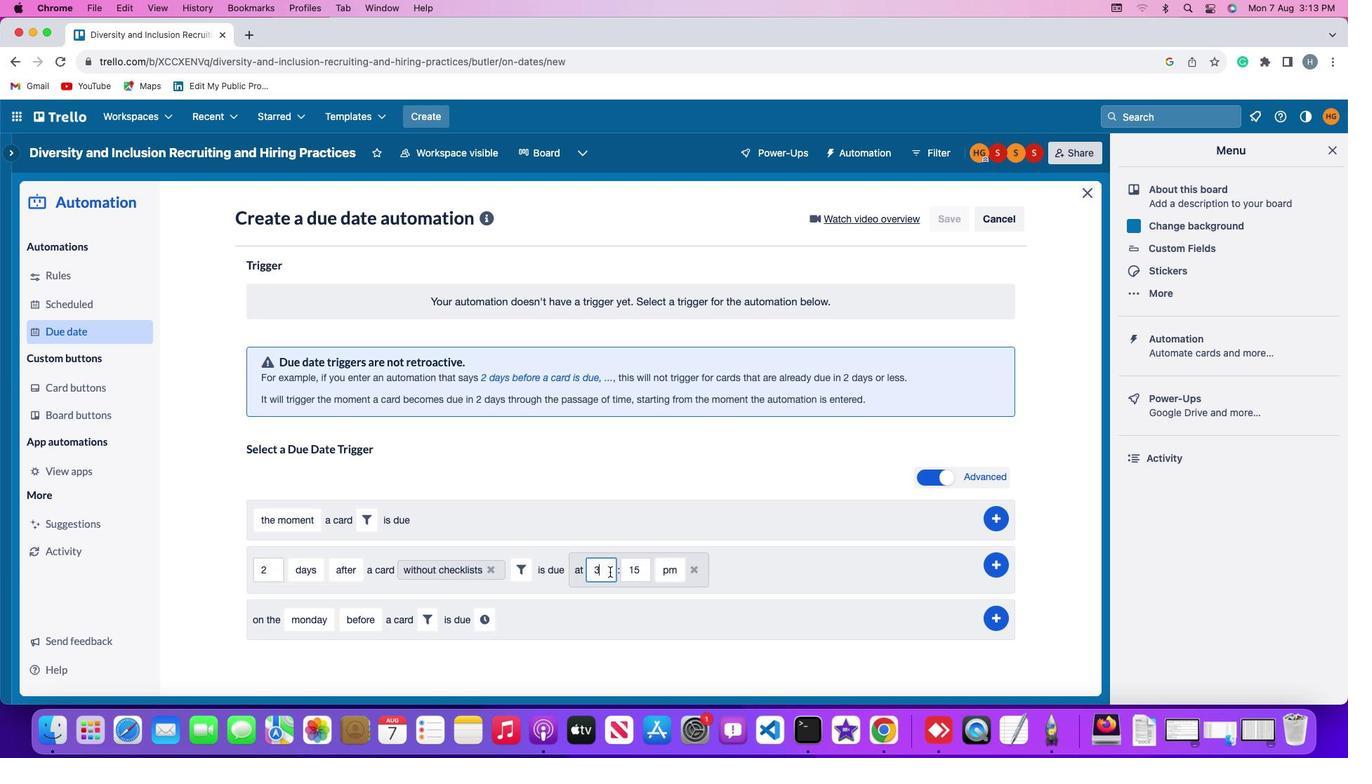 
Action: Key pressed Key.backspace
Screenshot: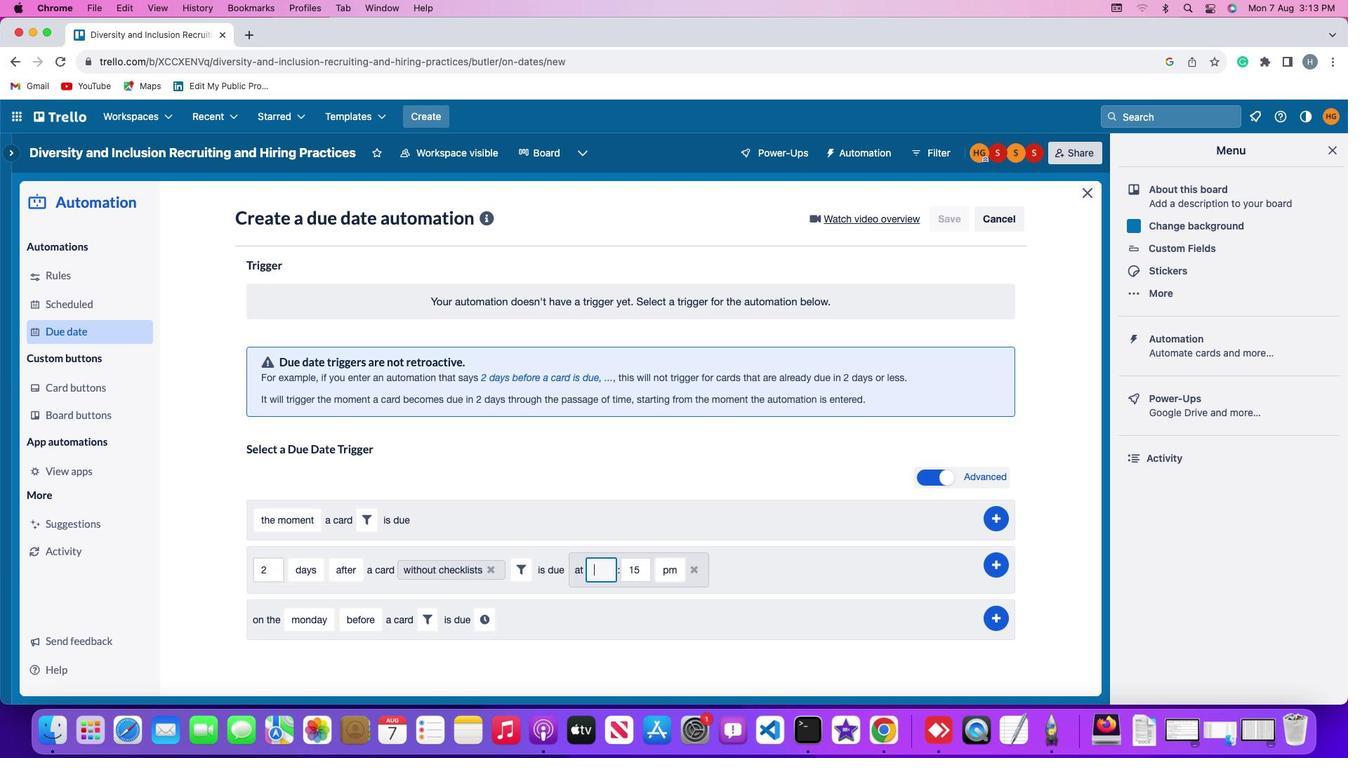 
Action: Mouse moved to (606, 568)
Screenshot: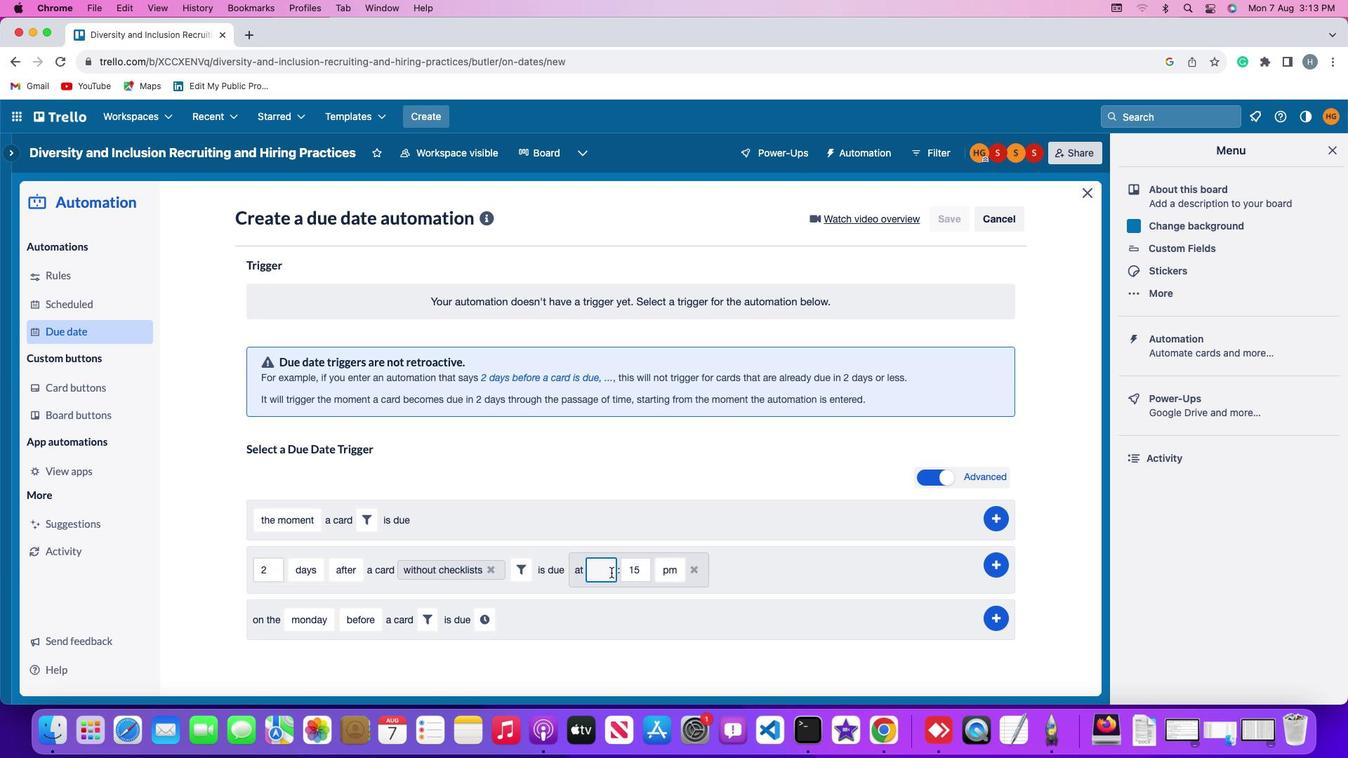 
Action: Key pressed '1''1'
Screenshot: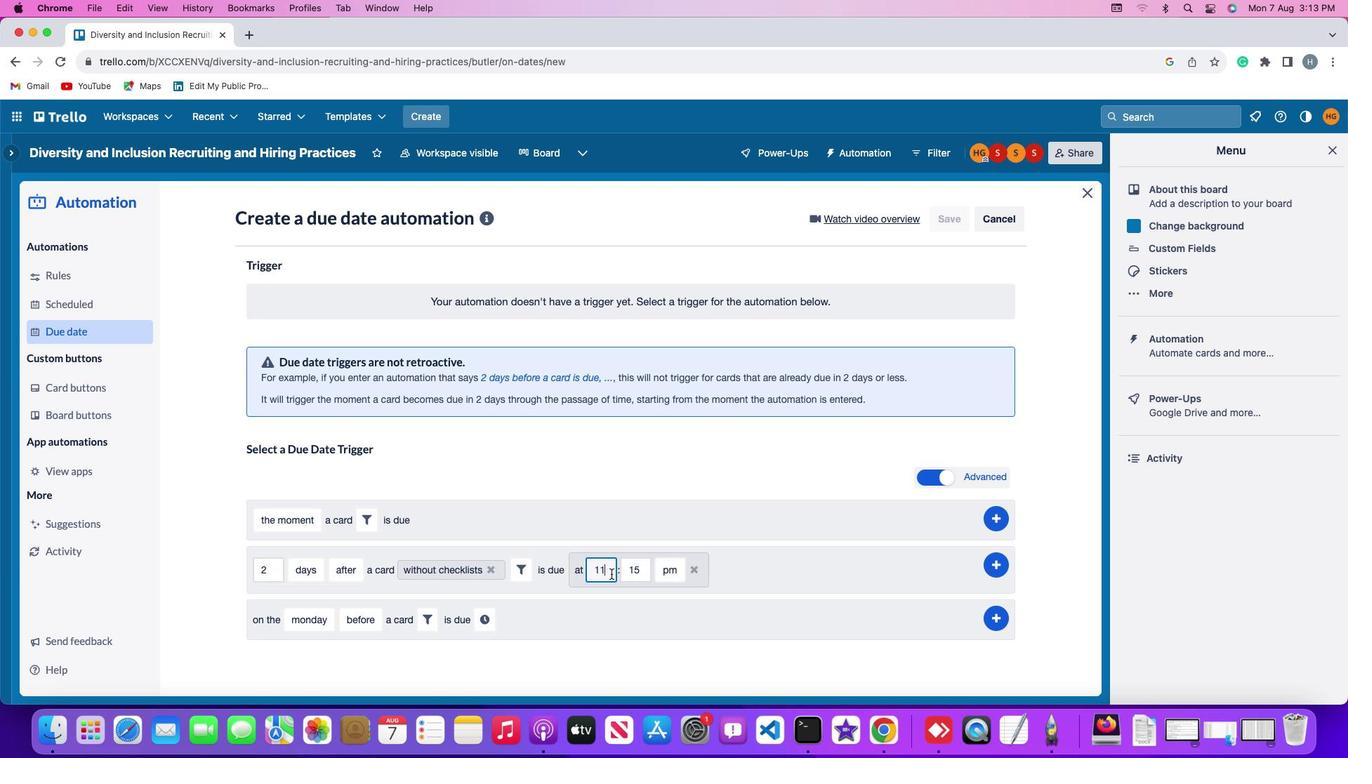 
Action: Mouse moved to (640, 568)
Screenshot: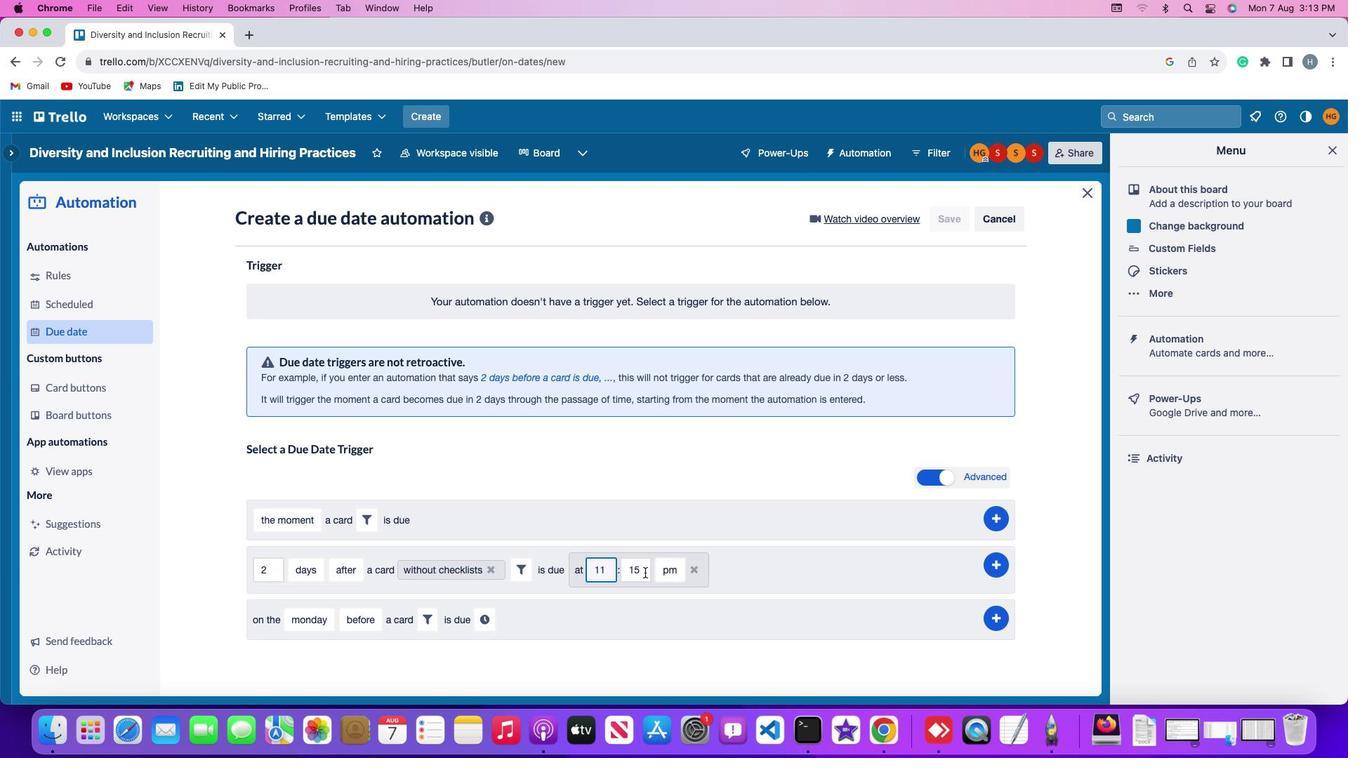 
Action: Mouse pressed left at (640, 568)
Screenshot: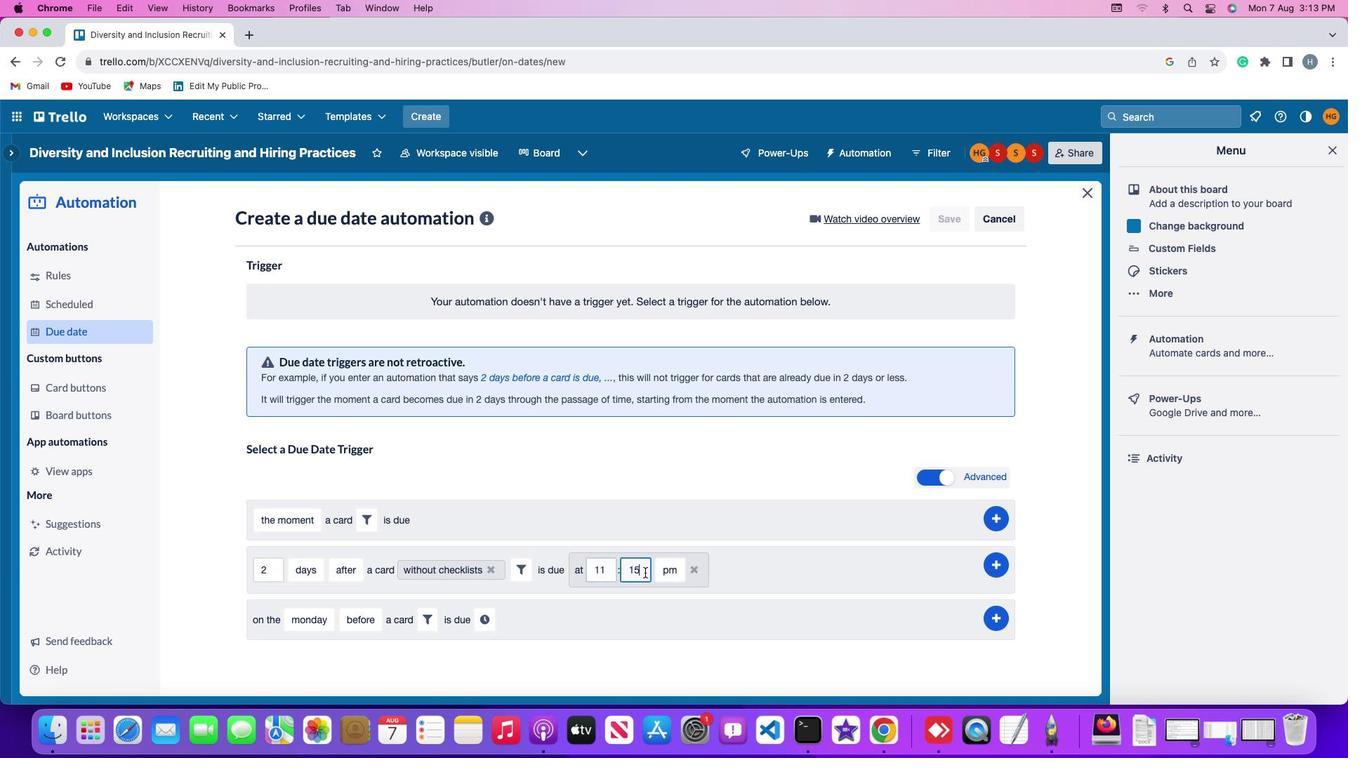 
Action: Key pressed Key.backspaceKey.backspace'0''0'
Screenshot: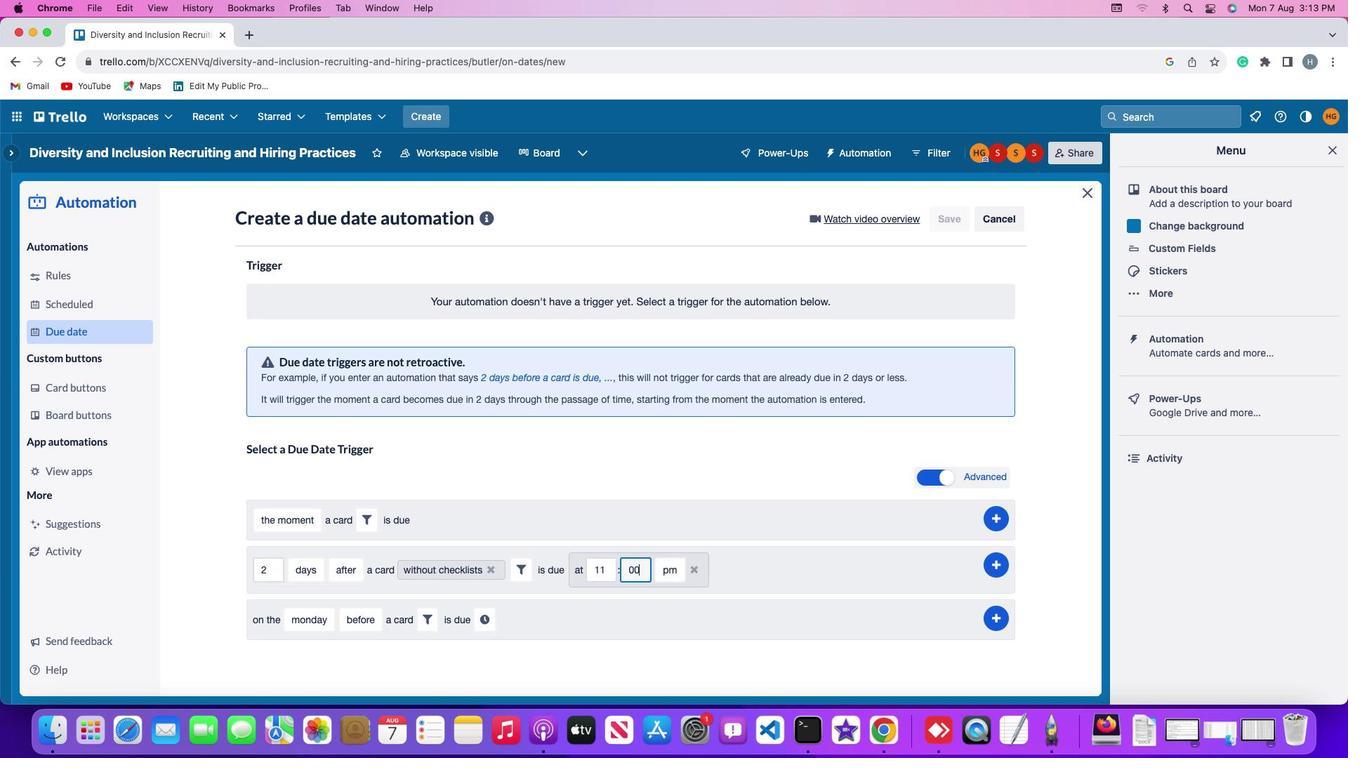 
Action: Mouse moved to (660, 566)
Screenshot: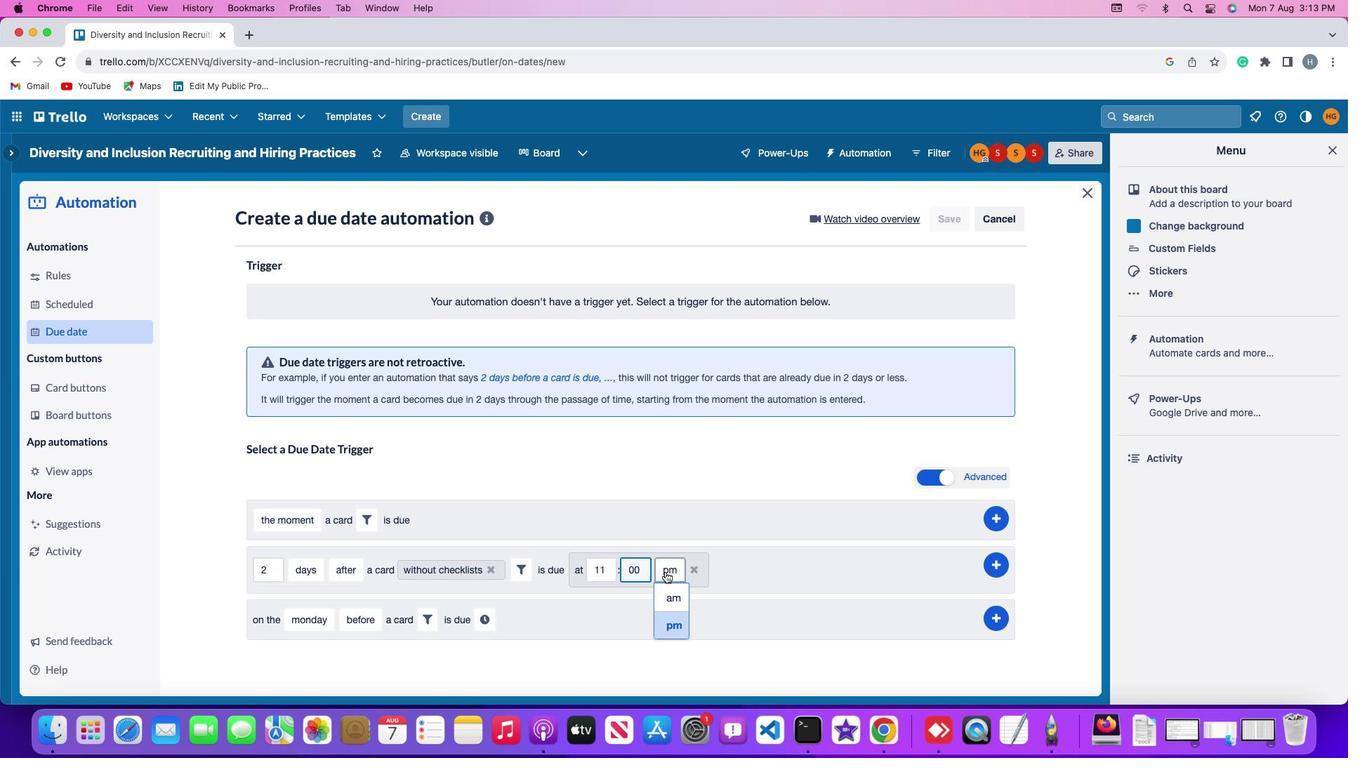 
Action: Mouse pressed left at (660, 566)
Screenshot: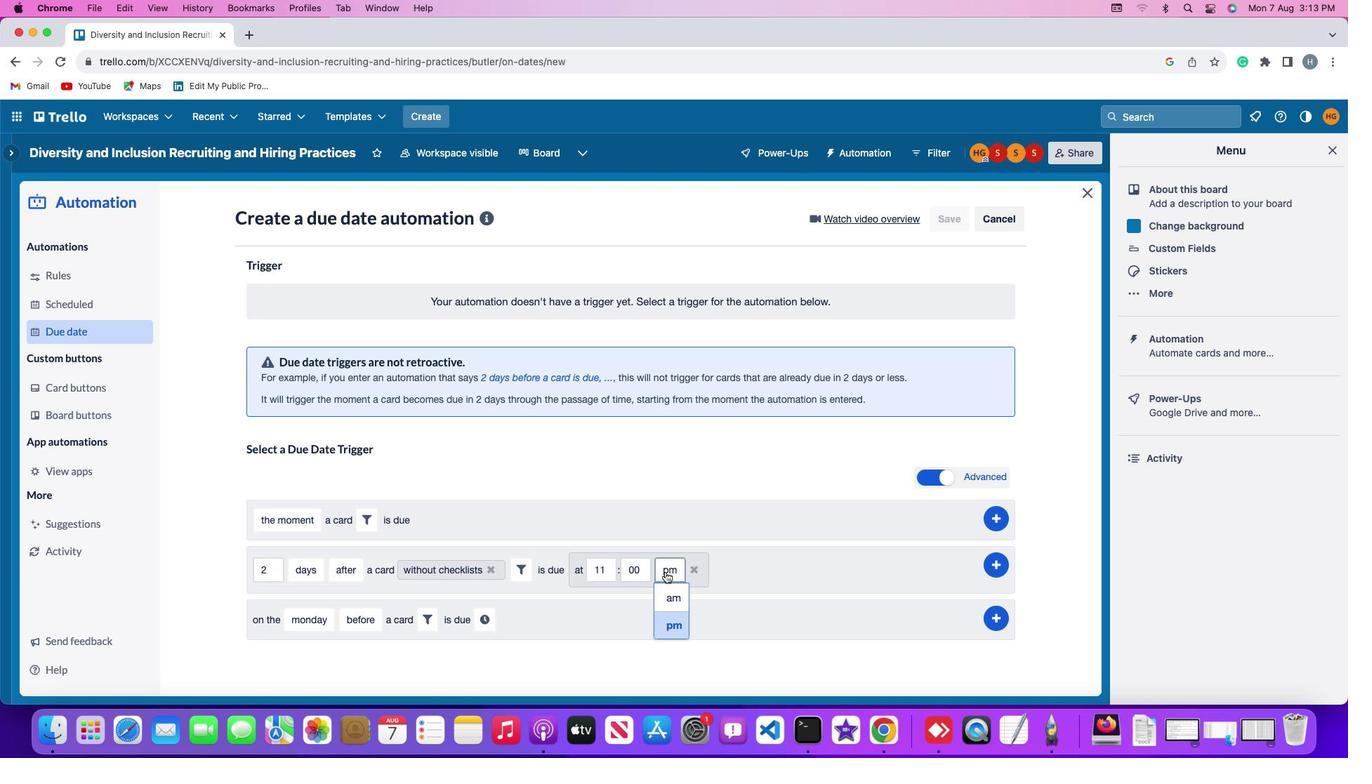 
Action: Mouse moved to (661, 592)
Screenshot: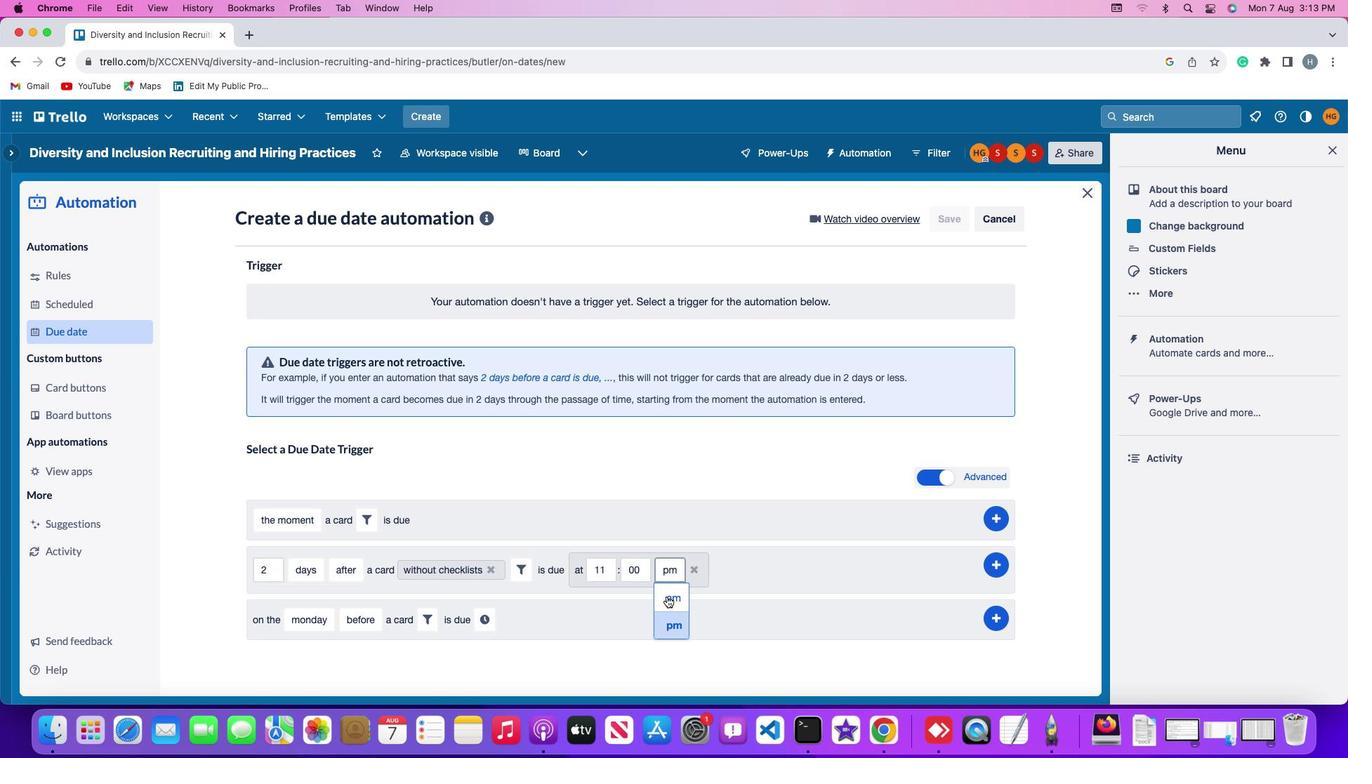 
Action: Mouse pressed left at (661, 592)
Screenshot: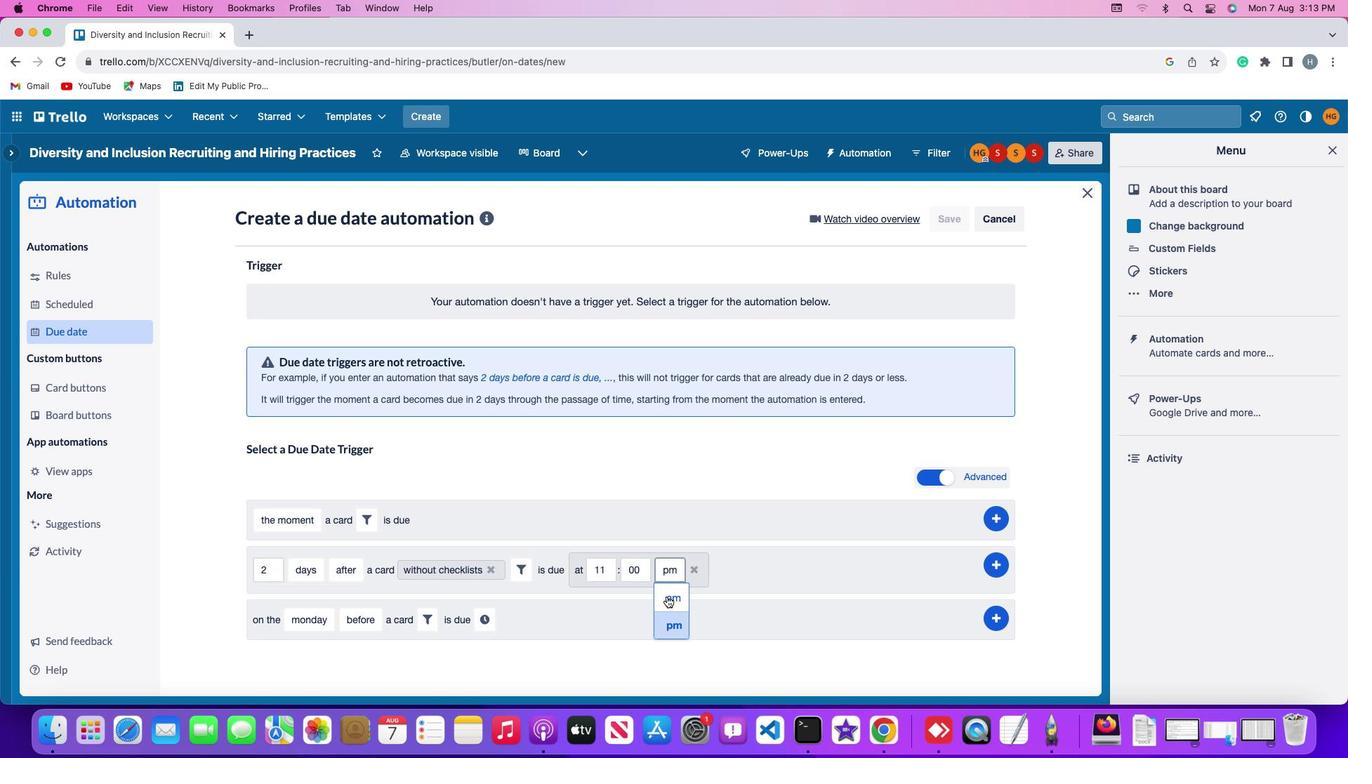
Action: Mouse moved to (991, 556)
Screenshot: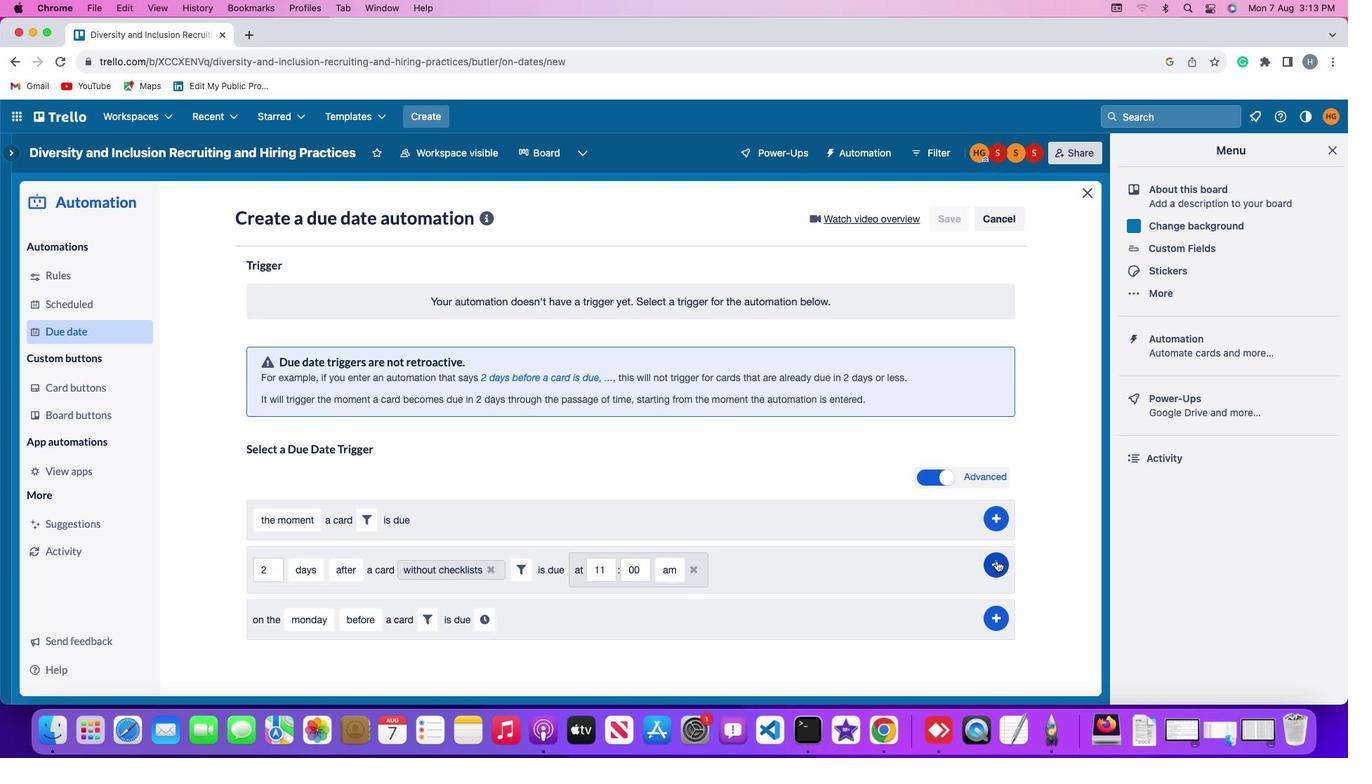 
Action: Mouse pressed left at (991, 556)
Screenshot: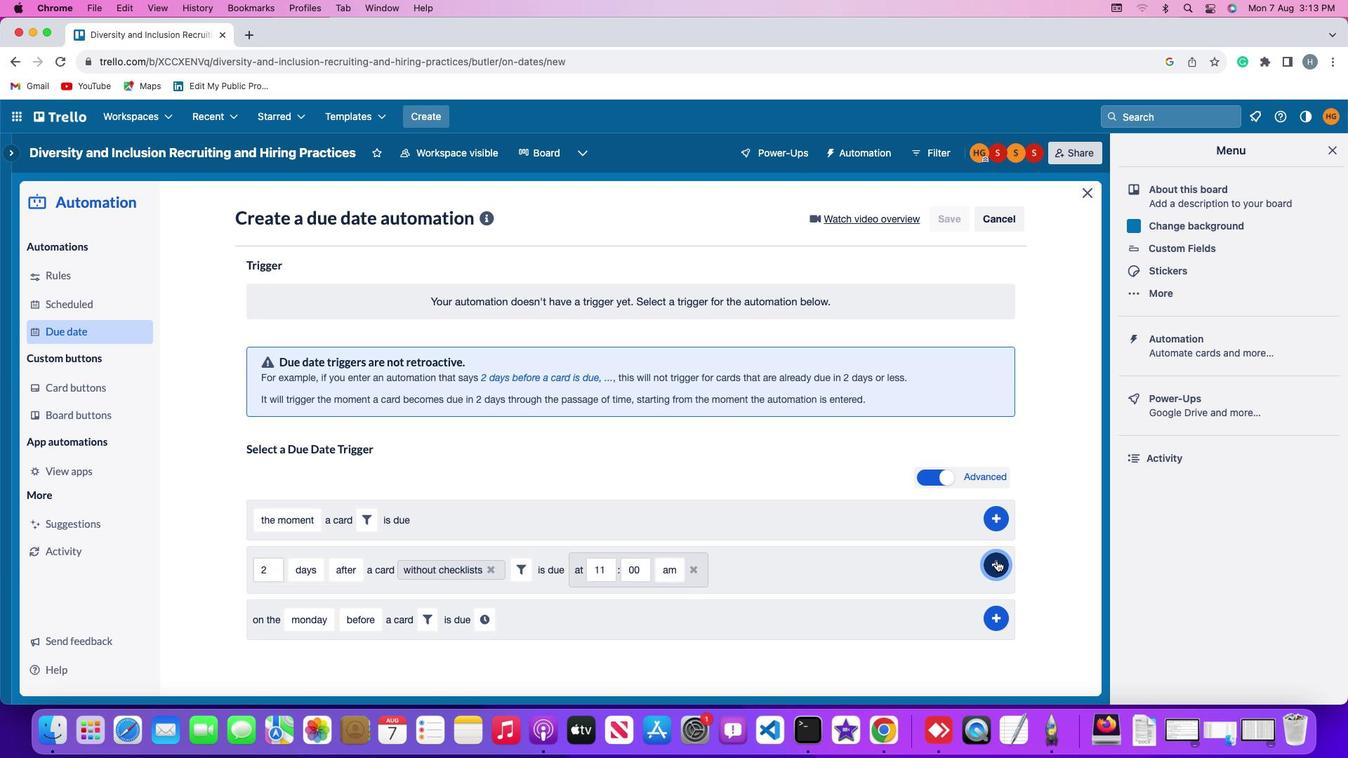 
Action: Mouse moved to (1064, 416)
Screenshot: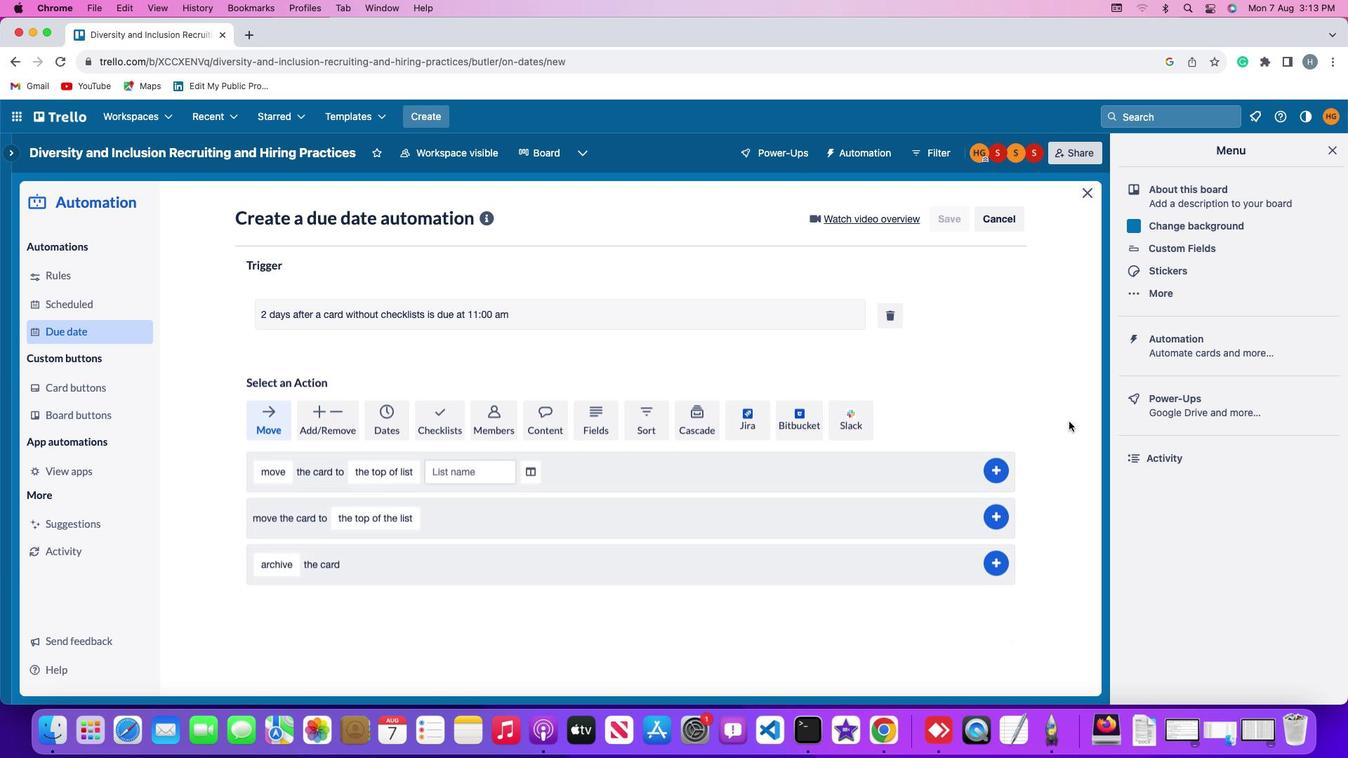 
